 Task: Open Card Card0000000185 in Board Board0000000047 in Workspace WS0000000016 in Trello. Add Member Ayush98111@gmail.com to Card Card0000000185 in Board Board0000000047 in Workspace WS0000000016 in Trello. Add Purple Label titled Label0000000185 to Card Card0000000185 in Board Board0000000047 in Workspace WS0000000016 in Trello. Add Checklist CL0000000185 to Card Card0000000185 in Board Board0000000047 in Workspace WS0000000016 in Trello. Add Dates with Start Date as Aug 01 2023 and Due Date as Aug 31 2023 to Card Card0000000185 in Board Board0000000047 in Workspace WS0000000016 in Trello
Action: Mouse moved to (616, 75)
Screenshot: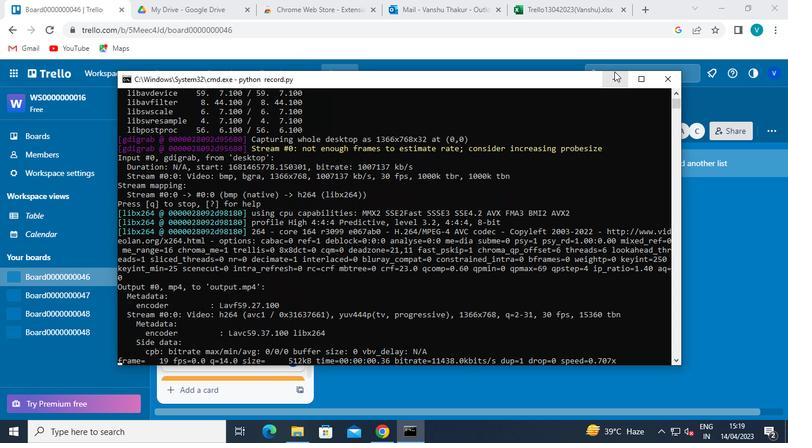 
Action: Mouse pressed left at (616, 75)
Screenshot: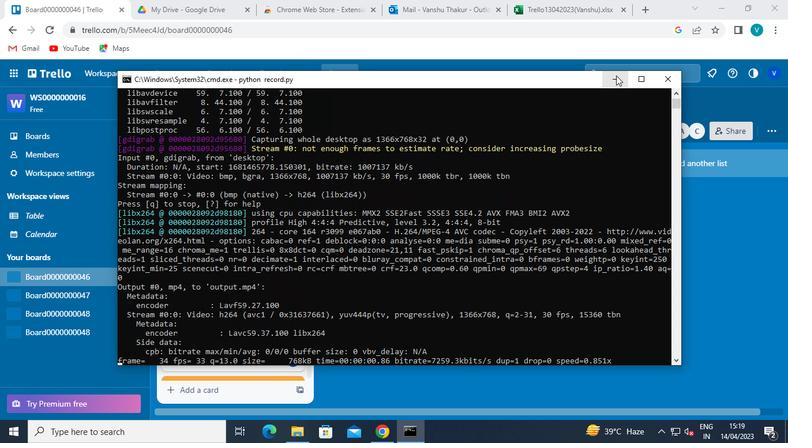 
Action: Mouse moved to (87, 293)
Screenshot: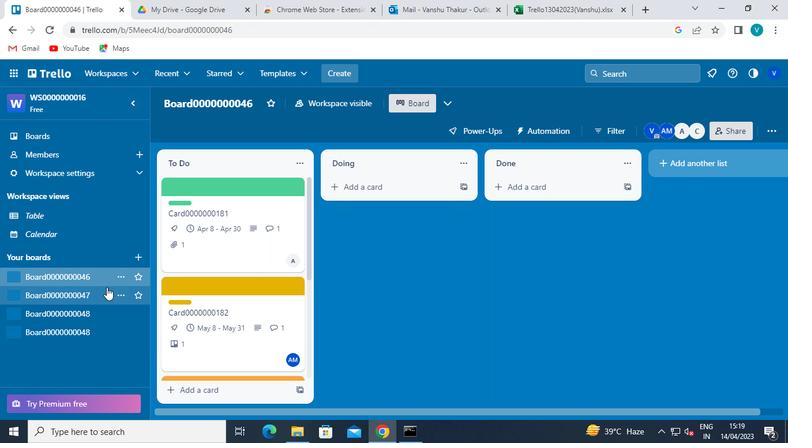 
Action: Mouse pressed left at (87, 293)
Screenshot: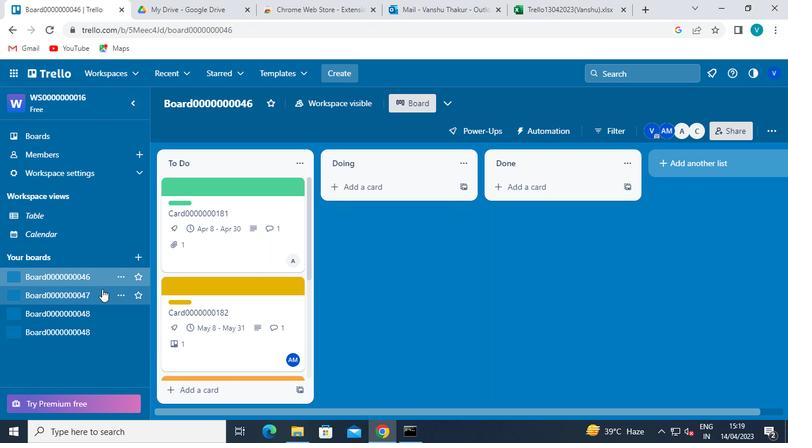 
Action: Mouse moved to (240, 162)
Screenshot: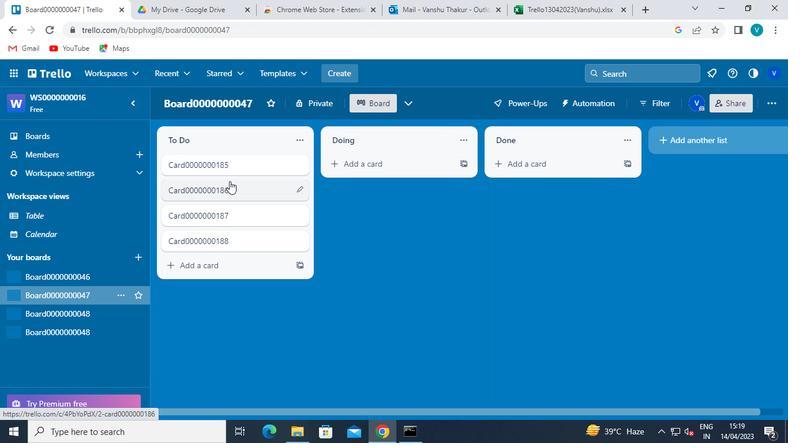
Action: Mouse pressed left at (240, 162)
Screenshot: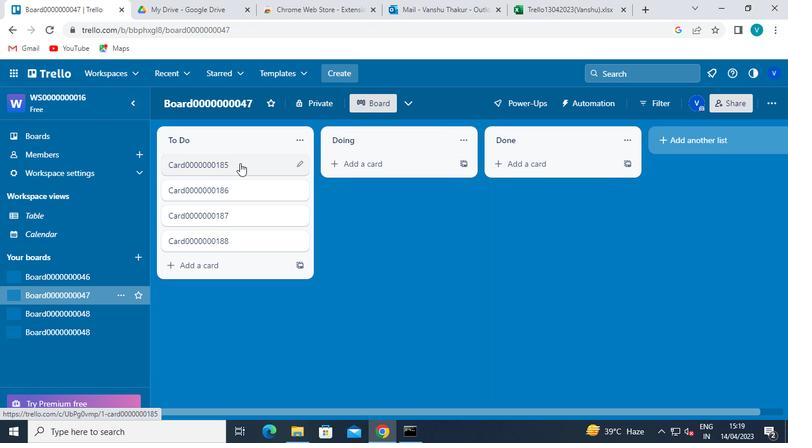 
Action: Mouse moved to (544, 165)
Screenshot: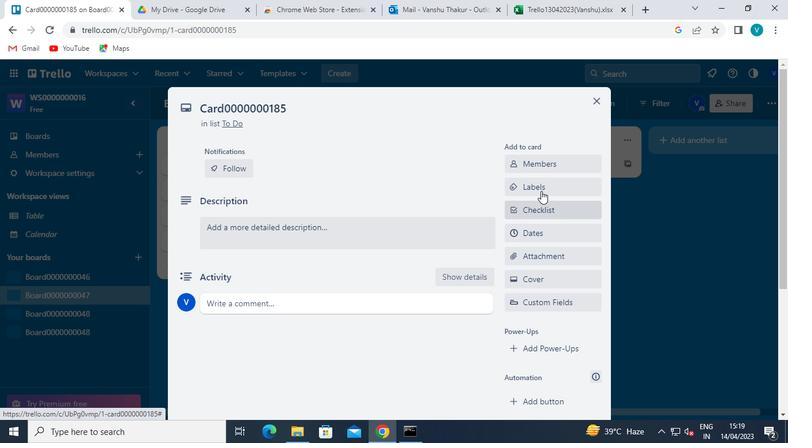 
Action: Mouse pressed left at (544, 165)
Screenshot: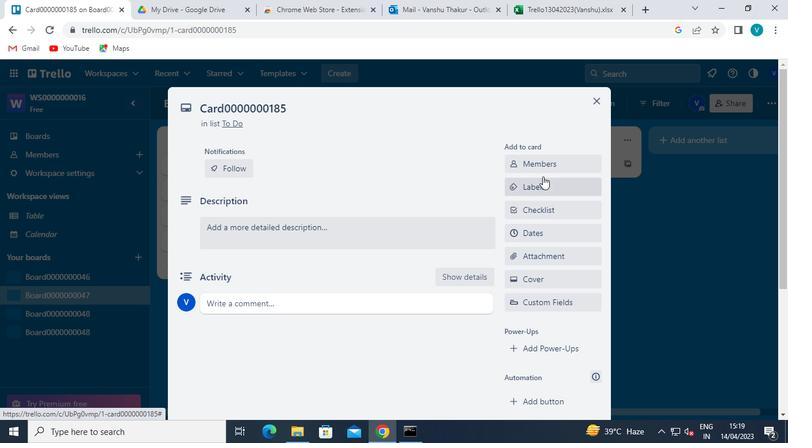 
Action: Mouse moved to (548, 218)
Screenshot: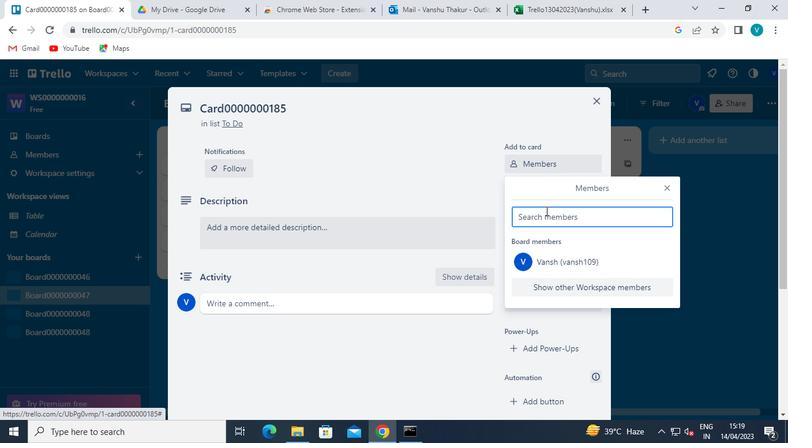 
Action: Mouse pressed left at (548, 218)
Screenshot: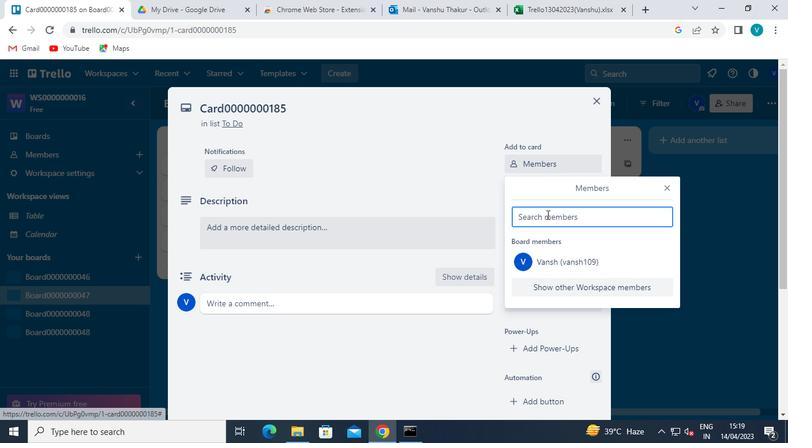
Action: Keyboard Key.shift
Screenshot: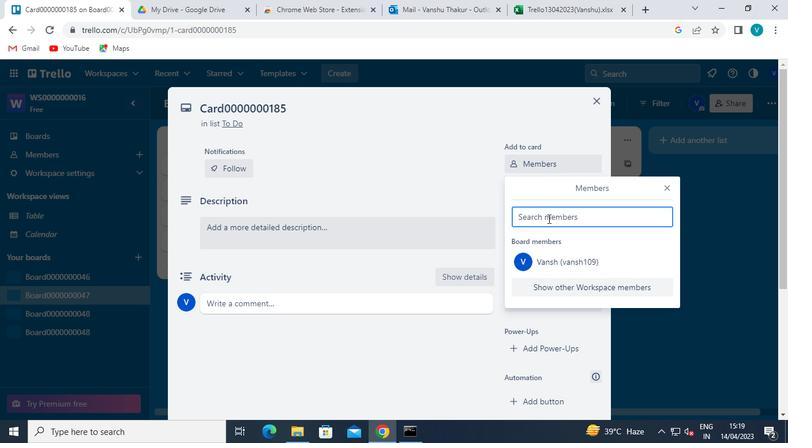 
Action: Keyboard A
Screenshot: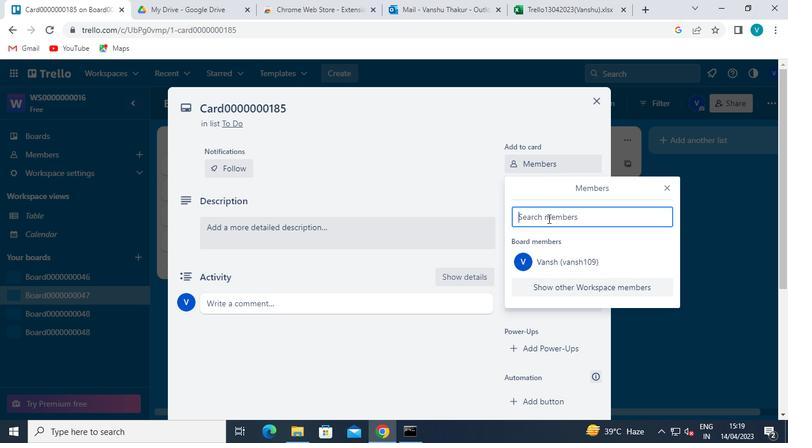 
Action: Keyboard y
Screenshot: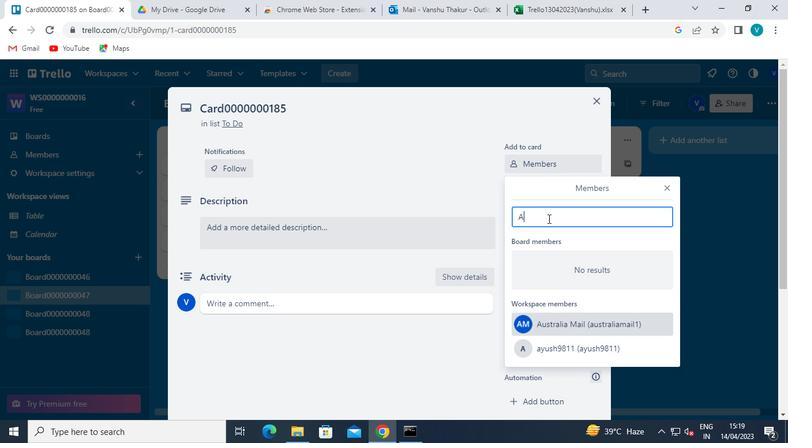 
Action: Keyboard u
Screenshot: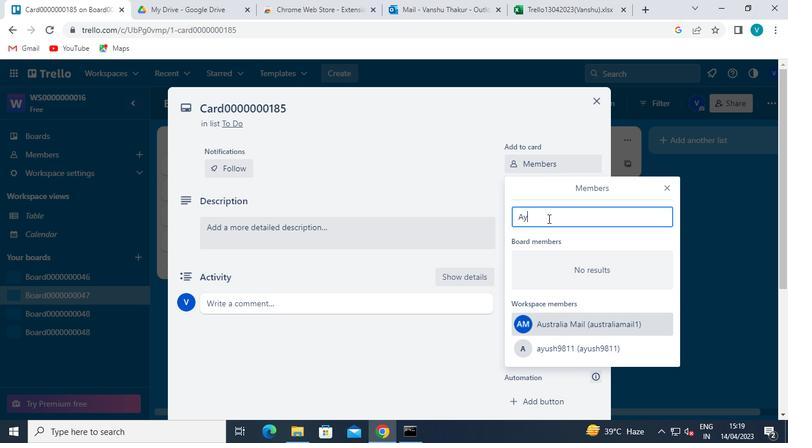 
Action: Keyboard i
Screenshot: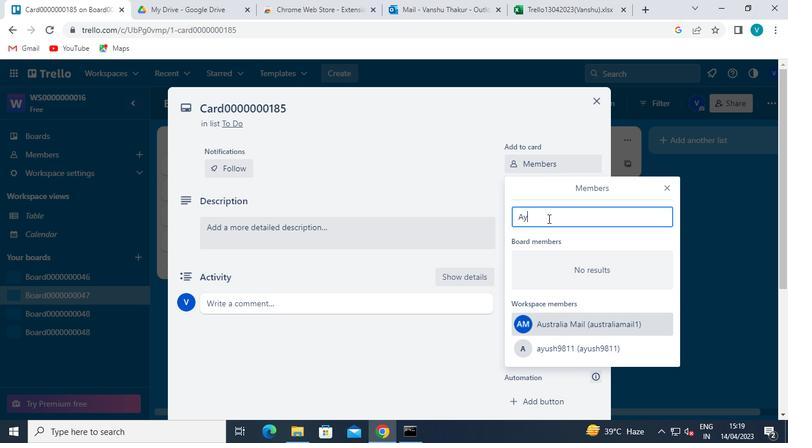 
Action: Keyboard Key.backspace
Screenshot: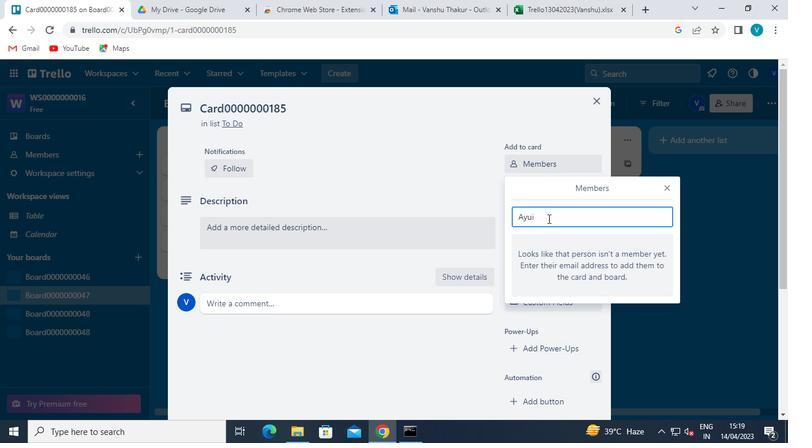 
Action: Keyboard s
Screenshot: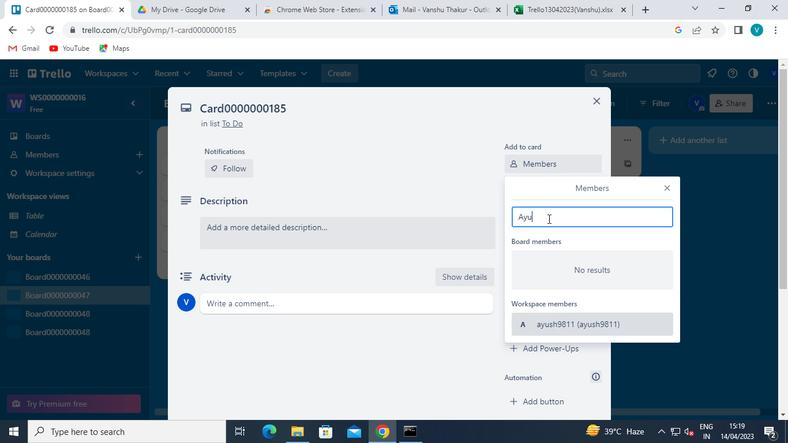 
Action: Keyboard h
Screenshot: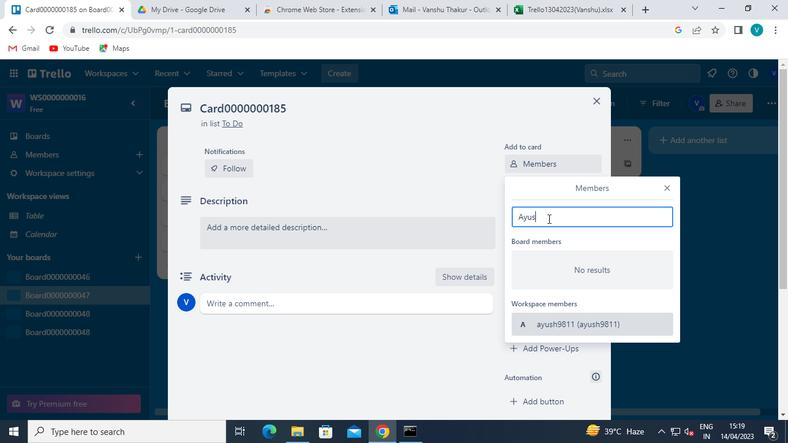 
Action: Keyboard <105>
Screenshot: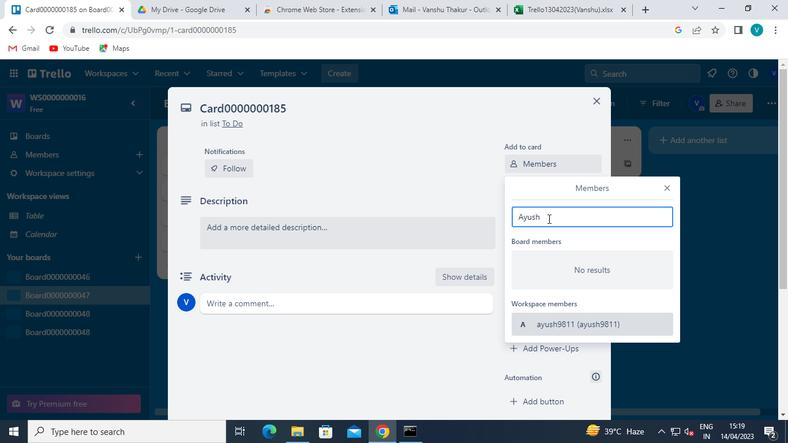 
Action: Keyboard <104>
Screenshot: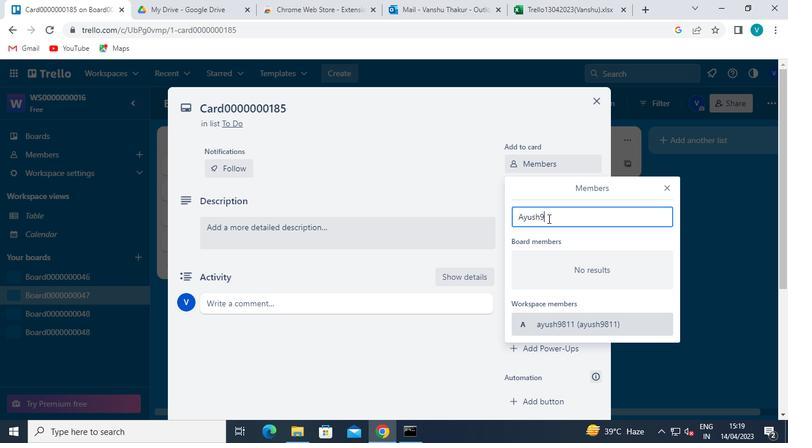 
Action: Keyboard <97>
Screenshot: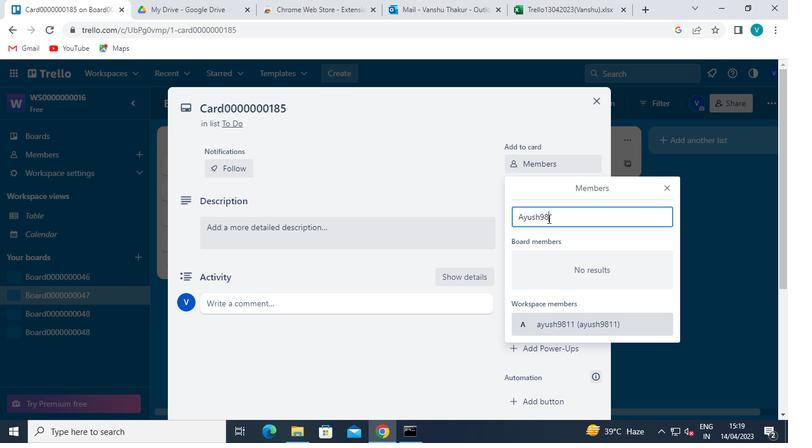 
Action: Keyboard <97>
Screenshot: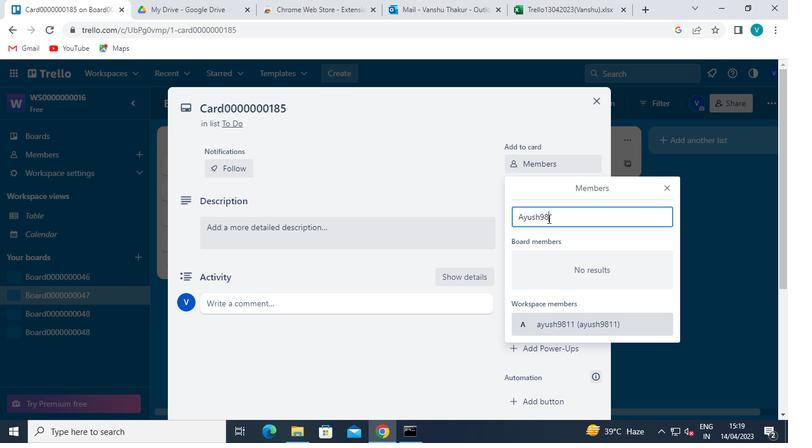 
Action: Keyboard Key.shift
Screenshot: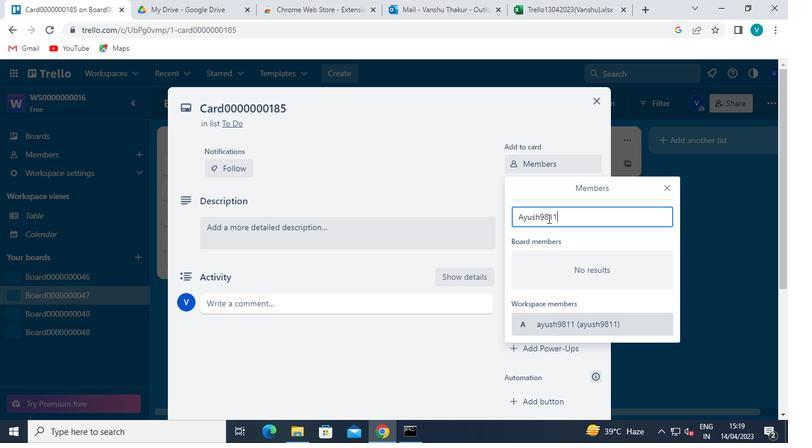 
Action: Keyboard @
Screenshot: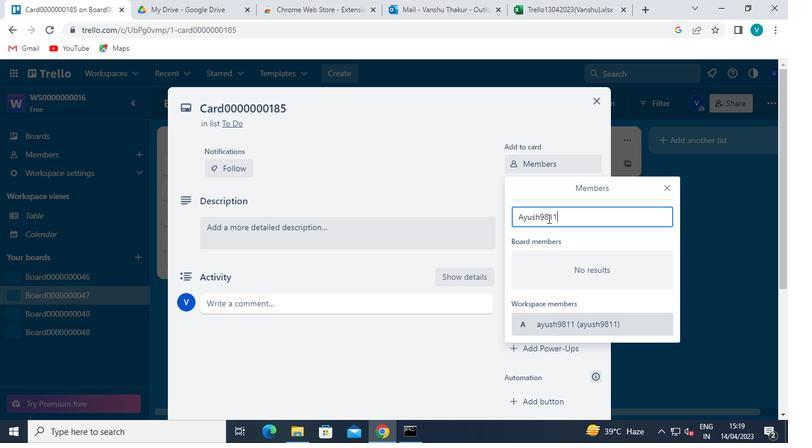 
Action: Keyboard f
Screenshot: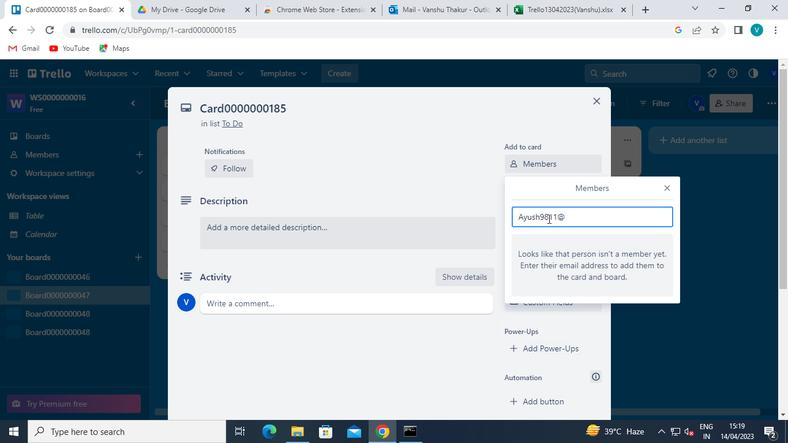 
Action: Keyboard Key.backspace
Screenshot: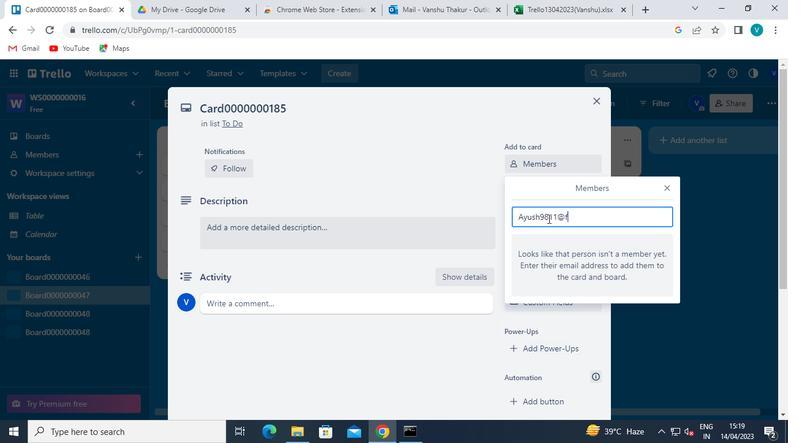 
Action: Keyboard g
Screenshot: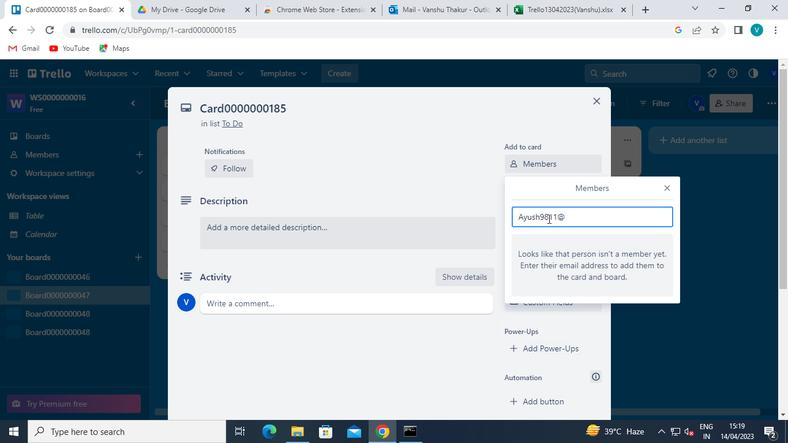 
Action: Keyboard m
Screenshot: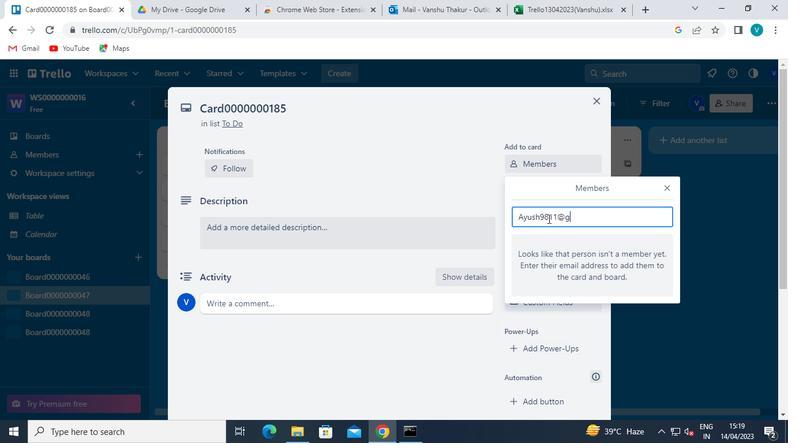 
Action: Keyboard a
Screenshot: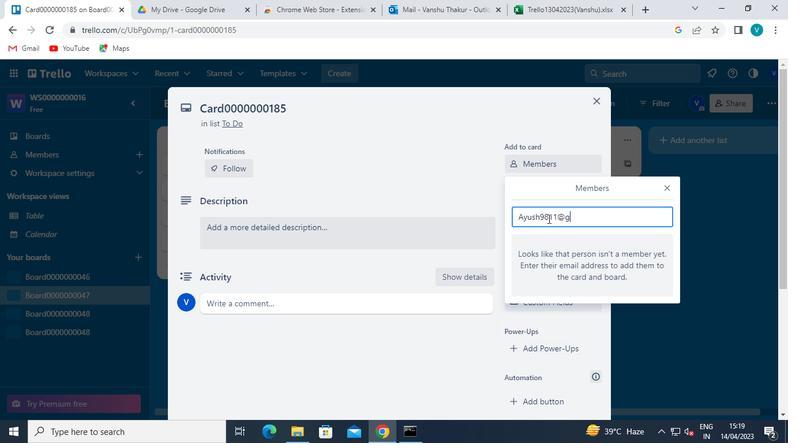 
Action: Keyboard i
Screenshot: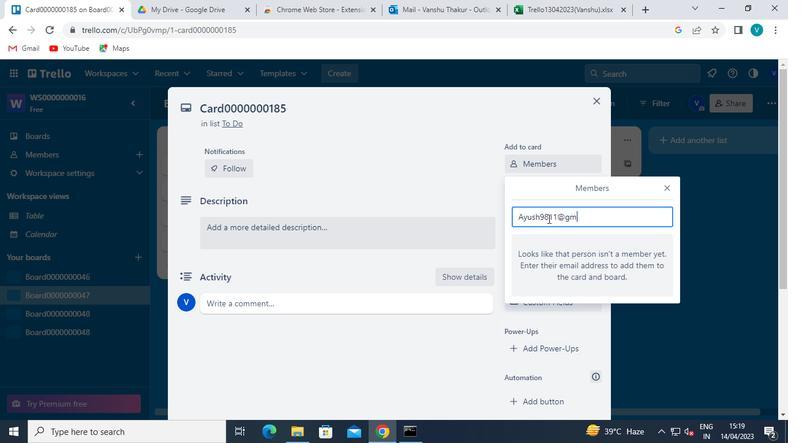 
Action: Keyboard l
Screenshot: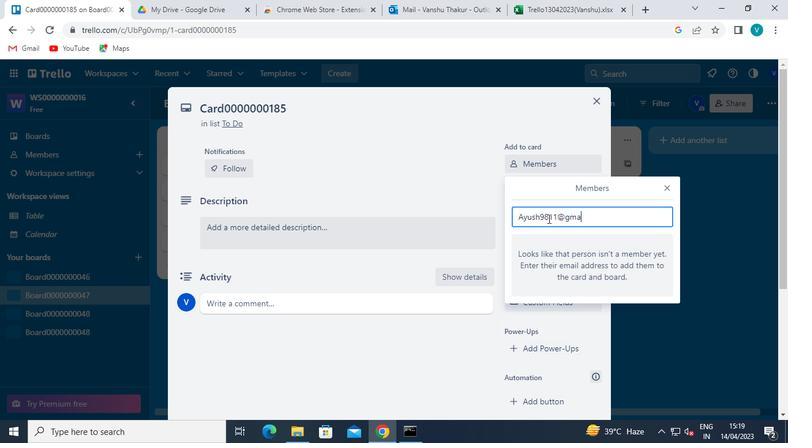 
Action: Keyboard <110>
Screenshot: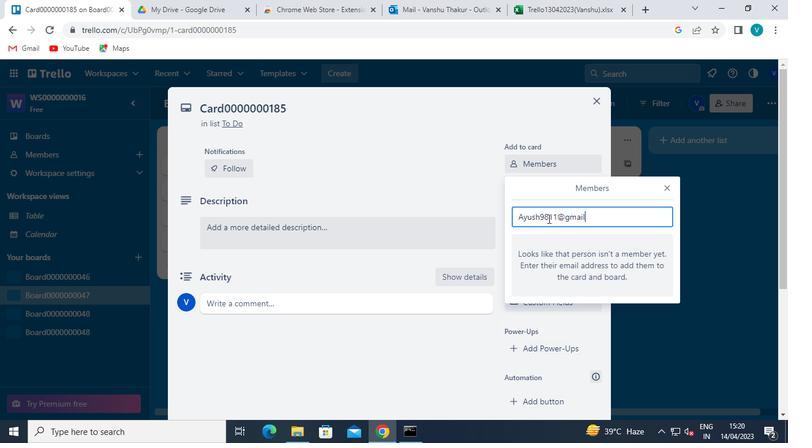 
Action: Keyboard c
Screenshot: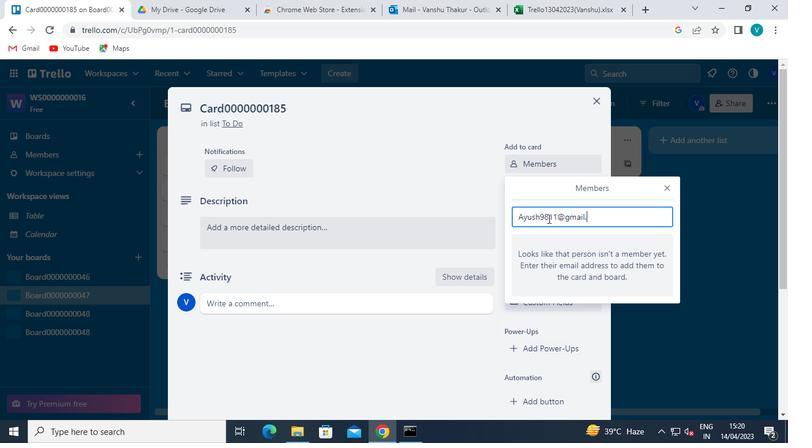 
Action: Keyboard o
Screenshot: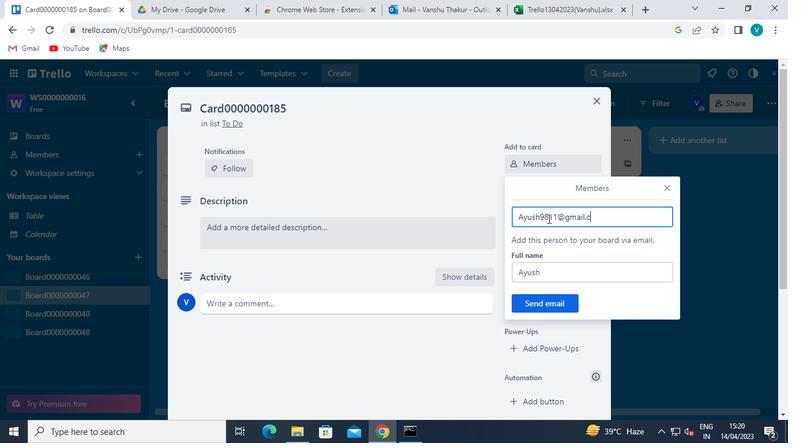 
Action: Keyboard m
Screenshot: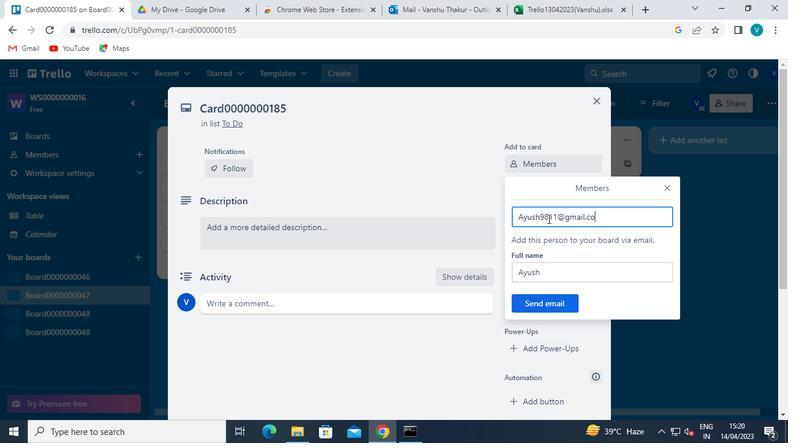 
Action: Mouse moved to (552, 302)
Screenshot: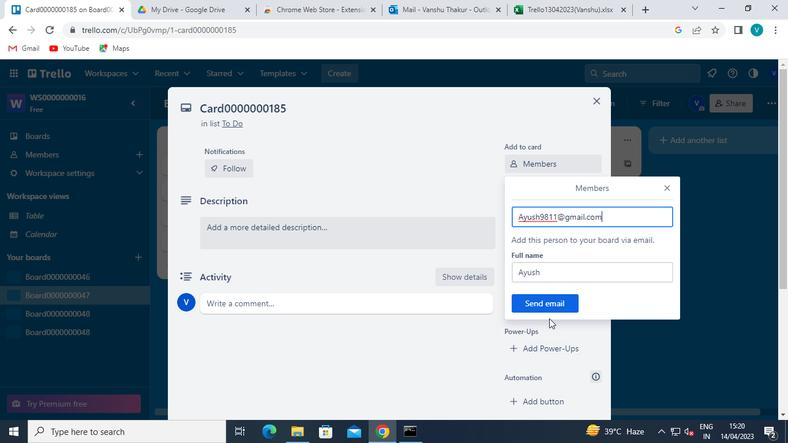 
Action: Mouse pressed left at (552, 302)
Screenshot: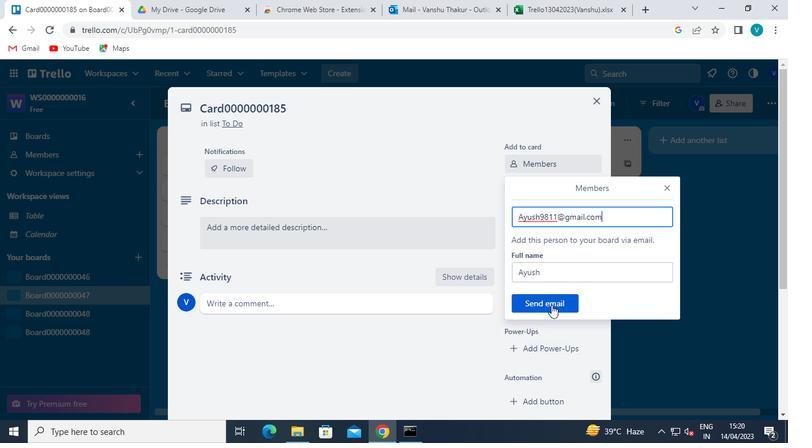 
Action: Mouse moved to (546, 188)
Screenshot: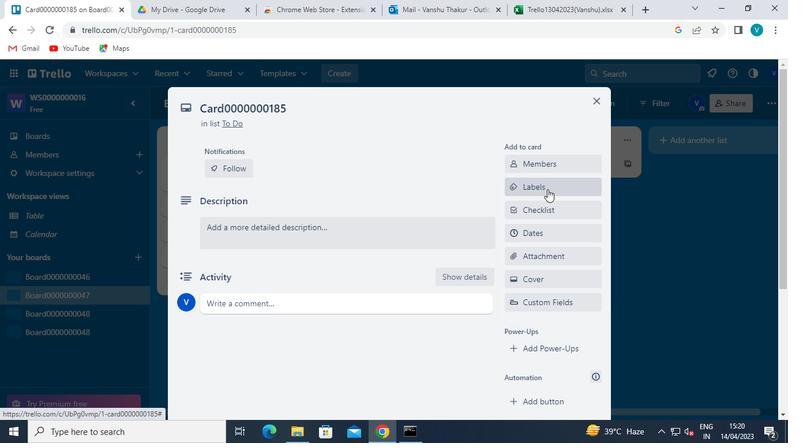 
Action: Mouse pressed left at (546, 188)
Screenshot: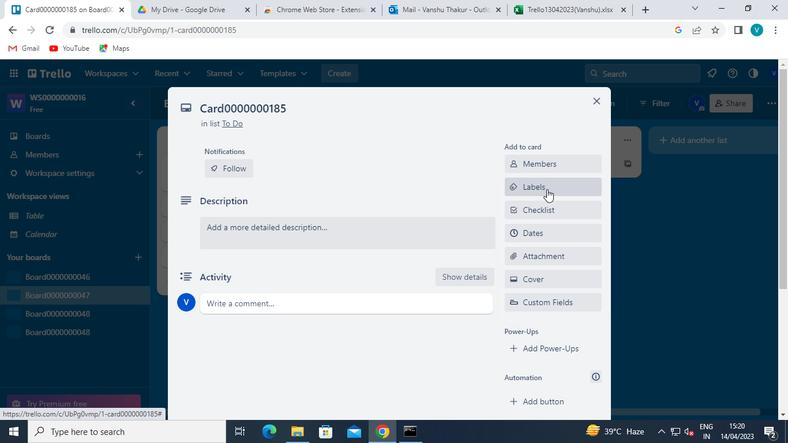 
Action: Mouse moved to (585, 300)
Screenshot: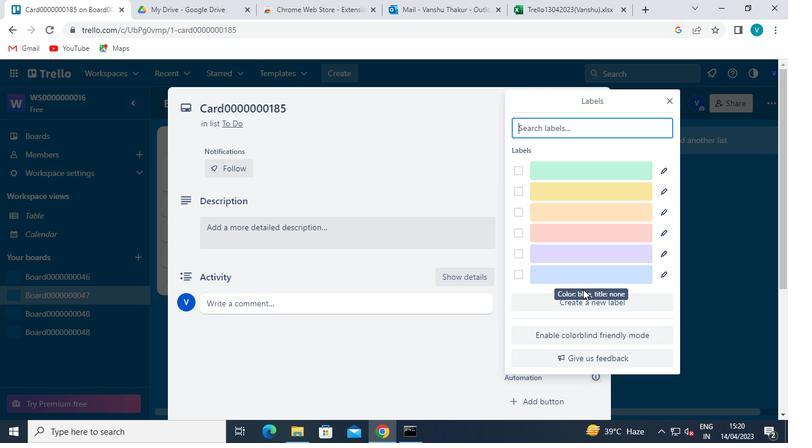 
Action: Mouse pressed left at (585, 300)
Screenshot: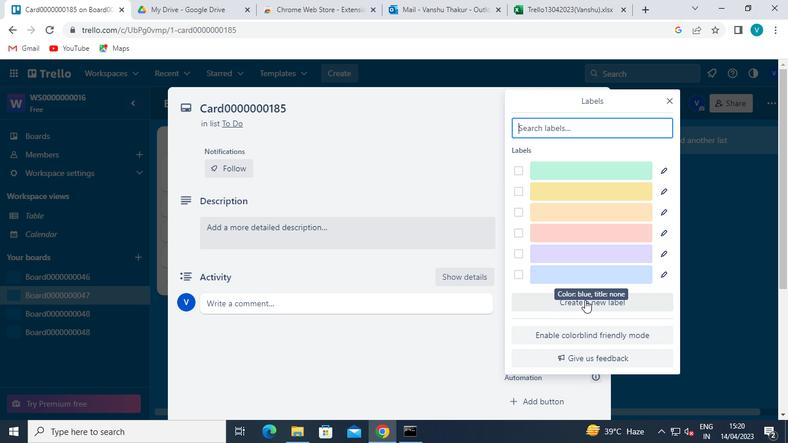 
Action: Mouse moved to (650, 265)
Screenshot: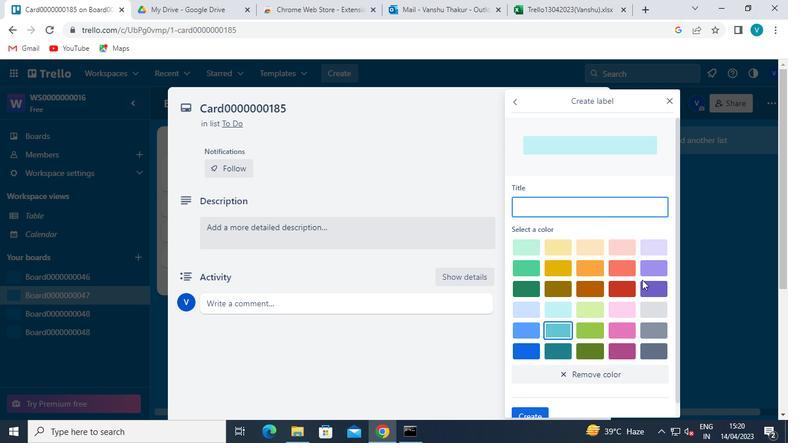 
Action: Mouse pressed left at (650, 265)
Screenshot: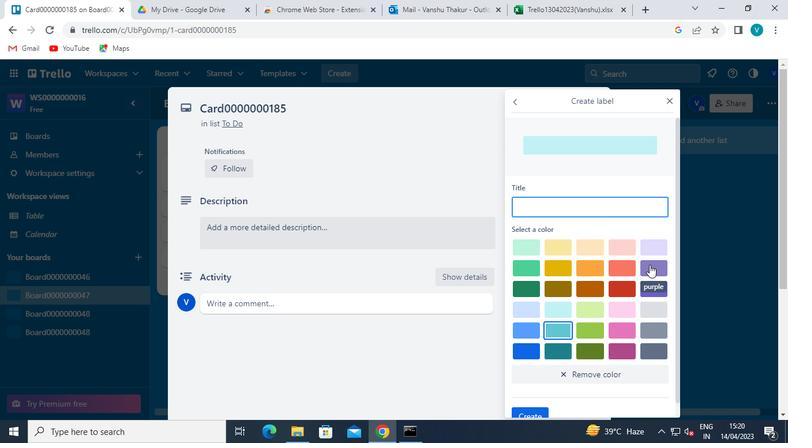 
Action: Mouse moved to (571, 200)
Screenshot: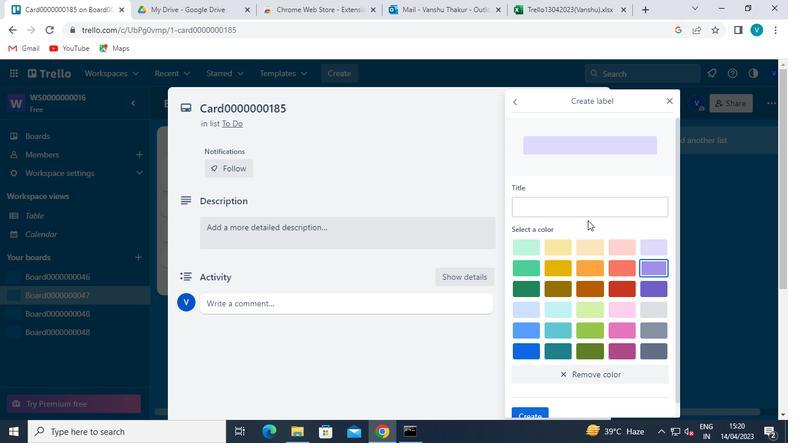
Action: Mouse pressed left at (571, 200)
Screenshot: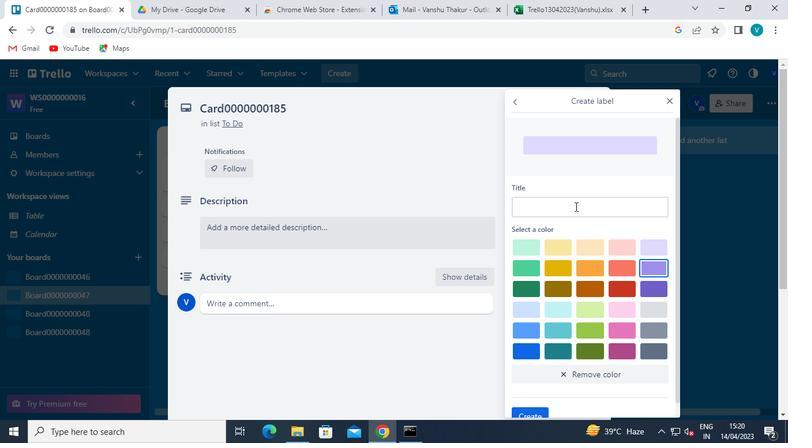 
Action: Mouse moved to (579, 225)
Screenshot: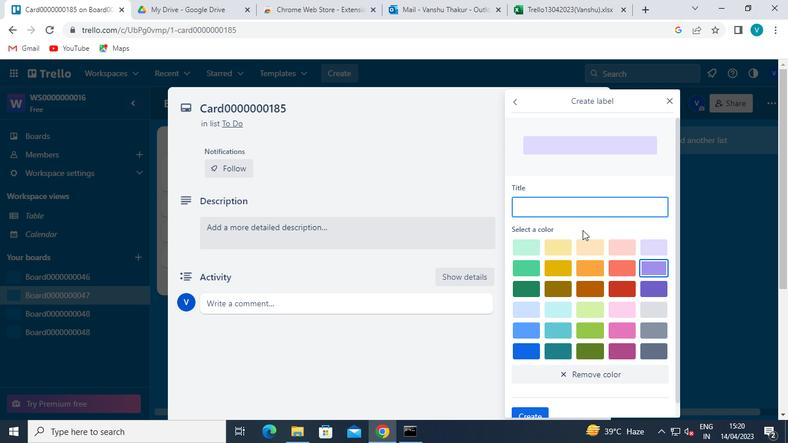 
Action: Keyboard Key.shift
Screenshot: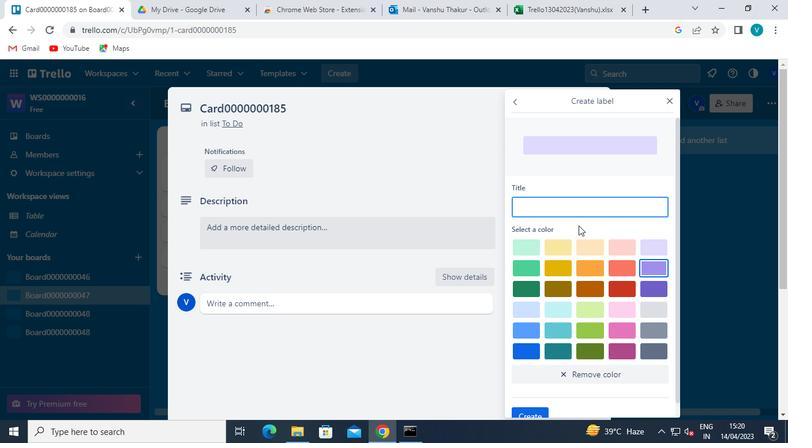
Action: Keyboard L
Screenshot: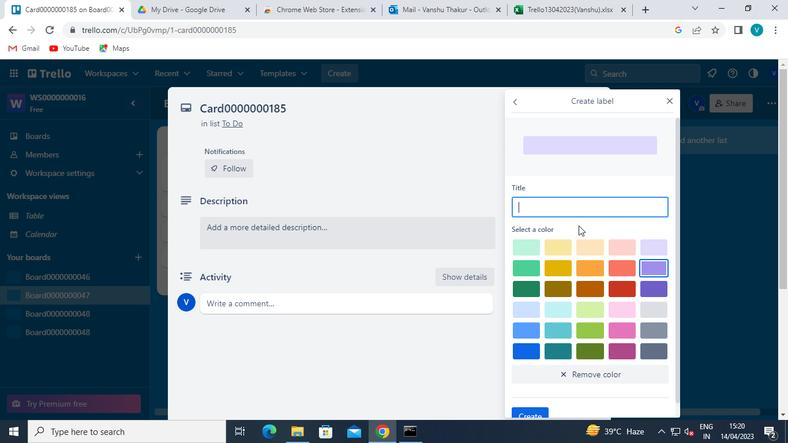 
Action: Keyboard a
Screenshot: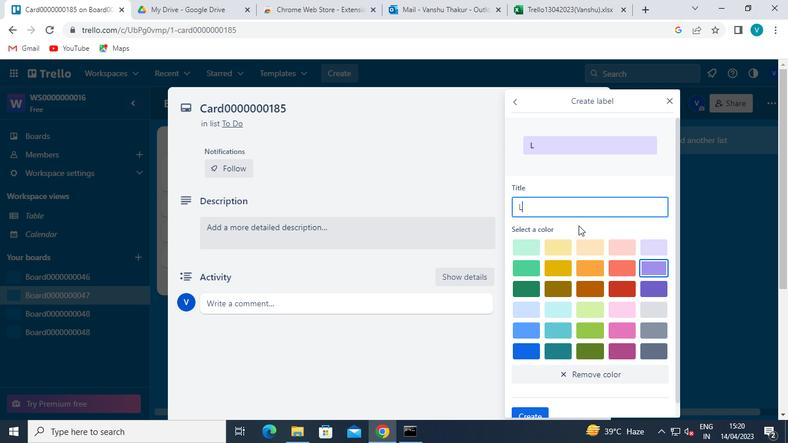 
Action: Keyboard b
Screenshot: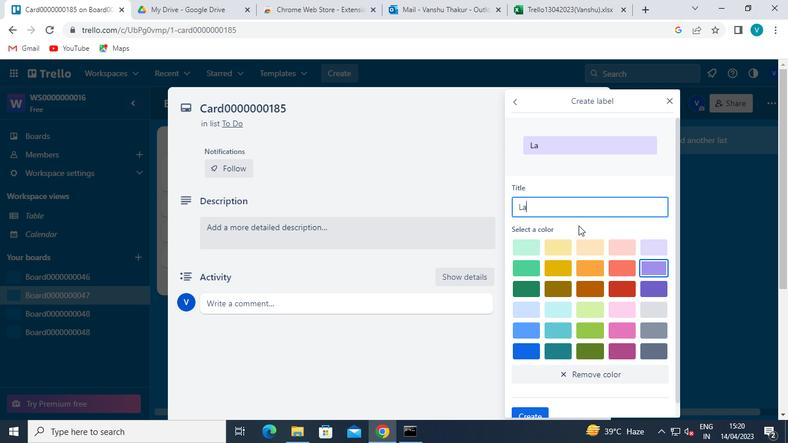 
Action: Keyboard e
Screenshot: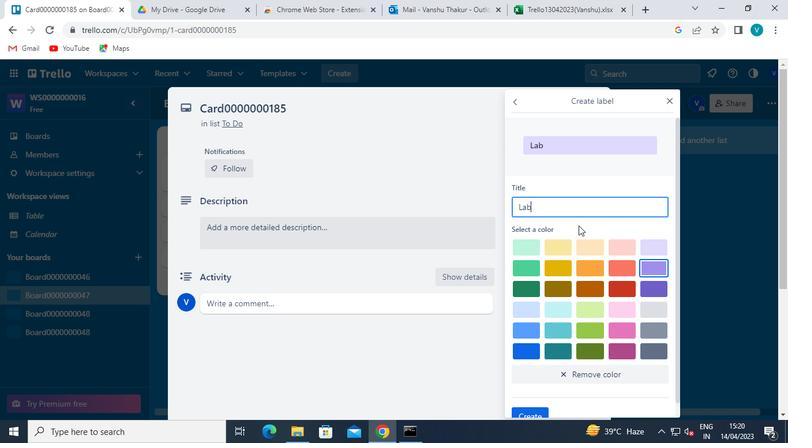 
Action: Keyboard l
Screenshot: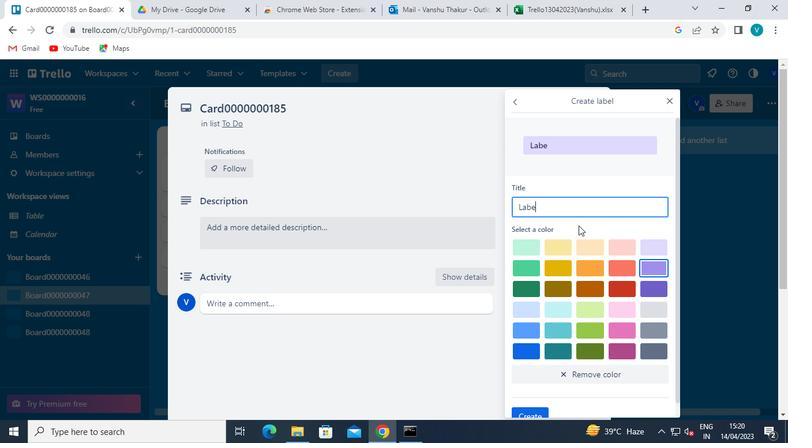
Action: Keyboard <96>
Screenshot: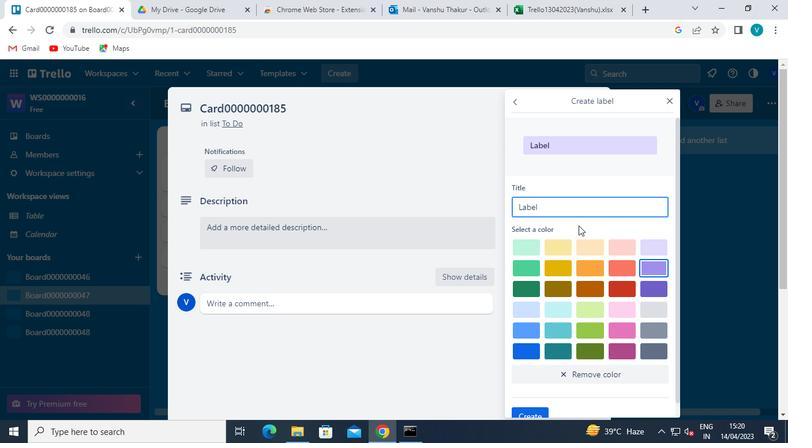 
Action: Keyboard <96>
Screenshot: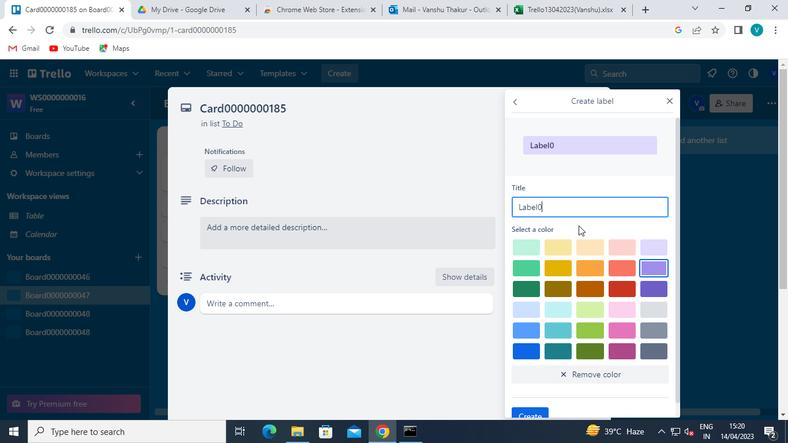 
Action: Keyboard <96>
Screenshot: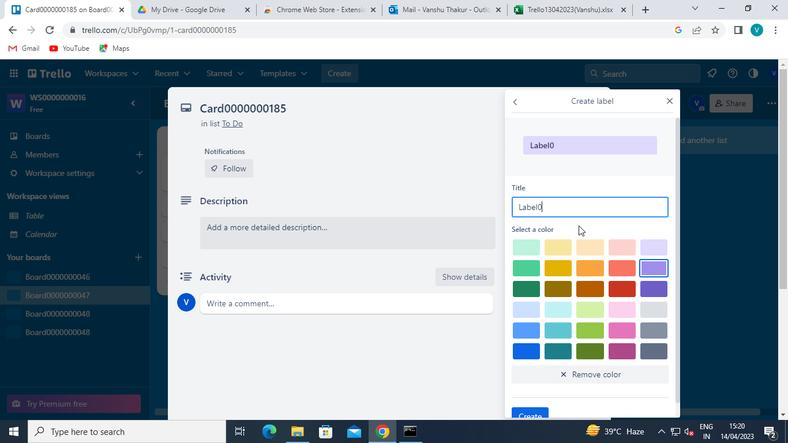 
Action: Keyboard <96>
Screenshot: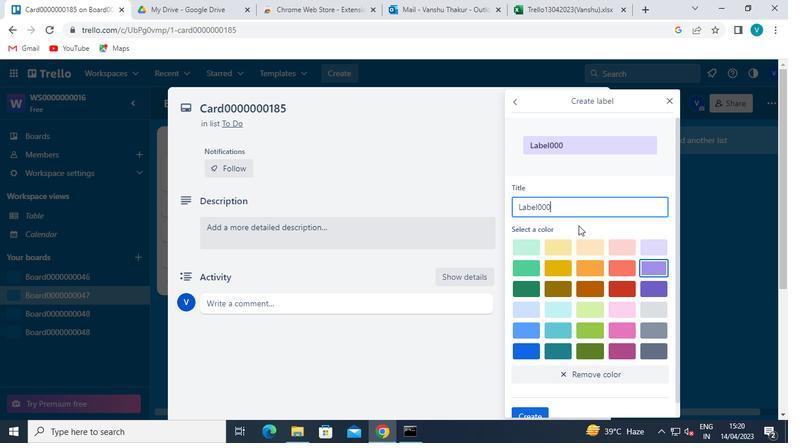 
Action: Keyboard <96>
Screenshot: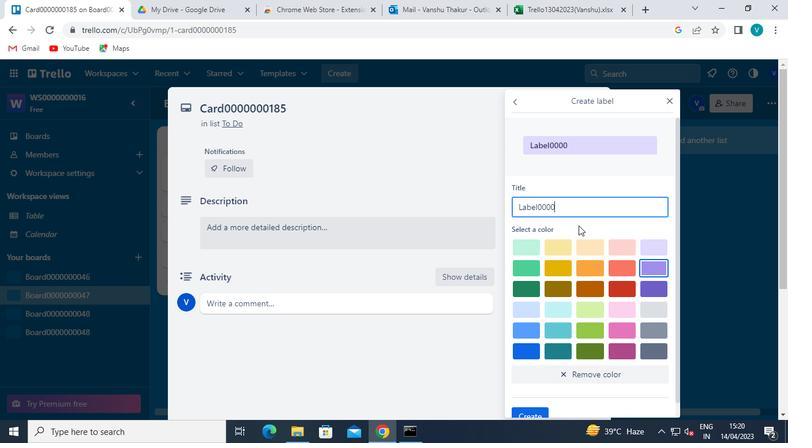 
Action: Keyboard <96>
Screenshot: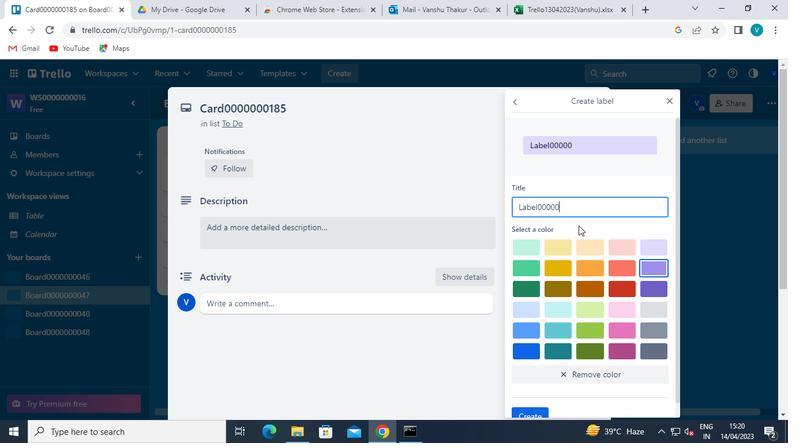 
Action: Keyboard <96>
Screenshot: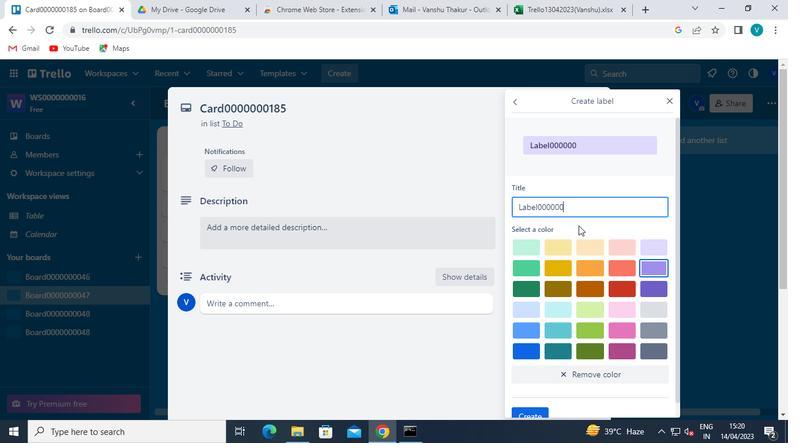
Action: Keyboard <97>
Screenshot: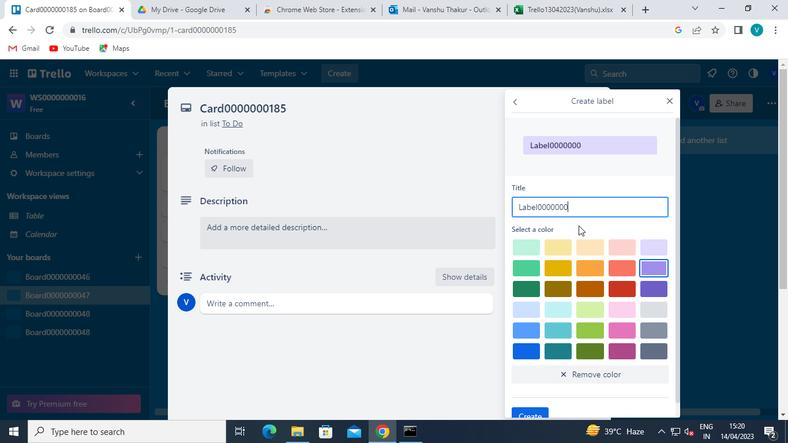 
Action: Keyboard <104>
Screenshot: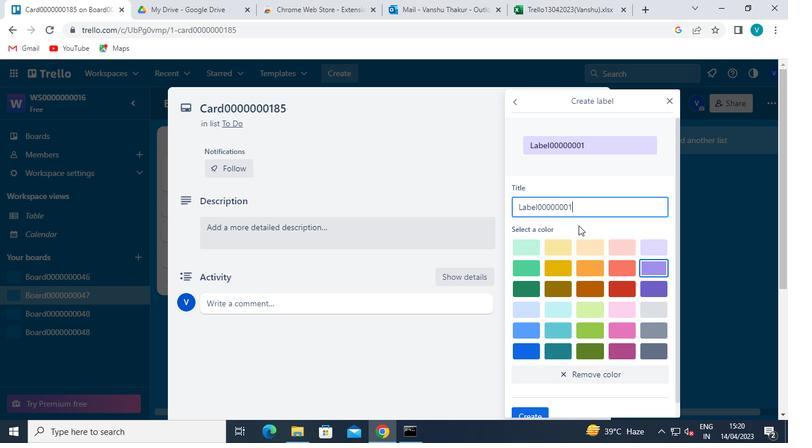 
Action: Keyboard <101>
Screenshot: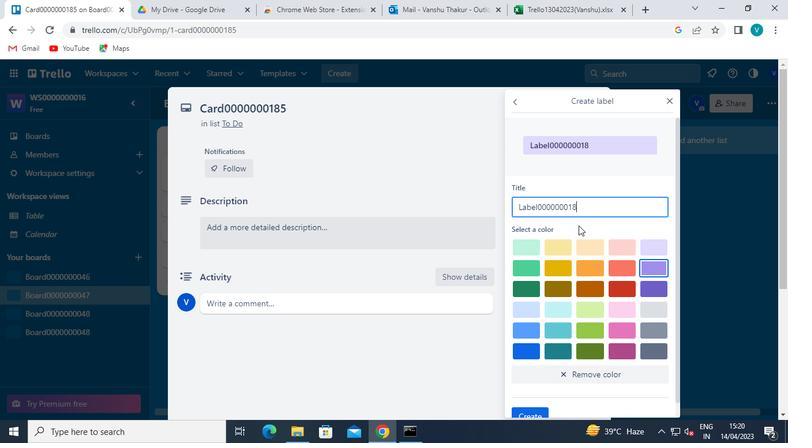 
Action: Mouse moved to (531, 414)
Screenshot: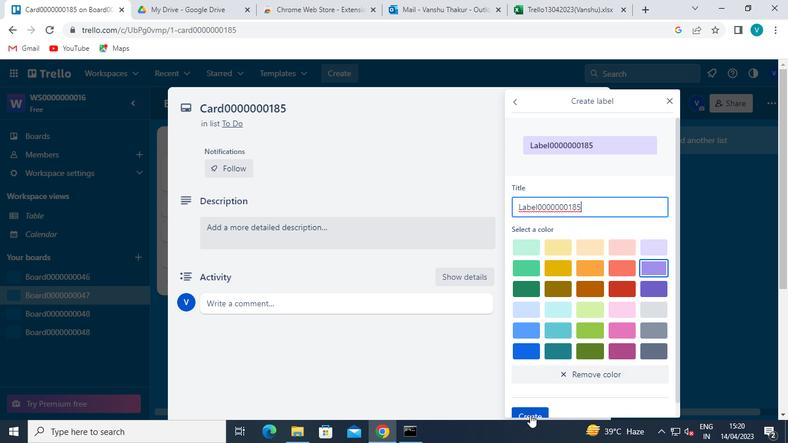 
Action: Mouse pressed left at (531, 414)
Screenshot: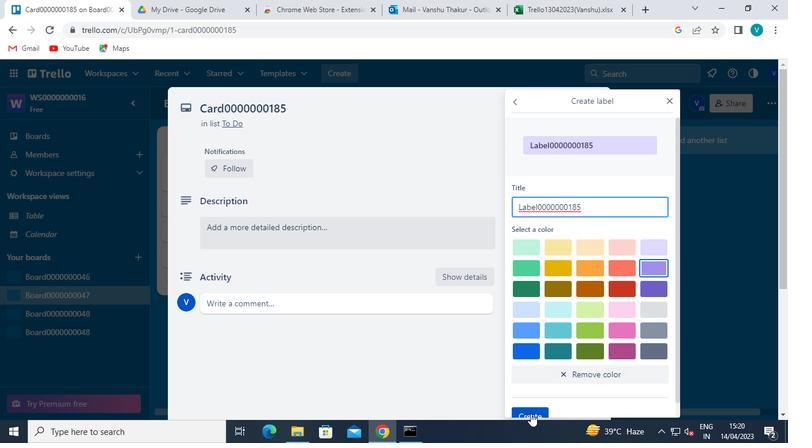 
Action: Mouse moved to (673, 105)
Screenshot: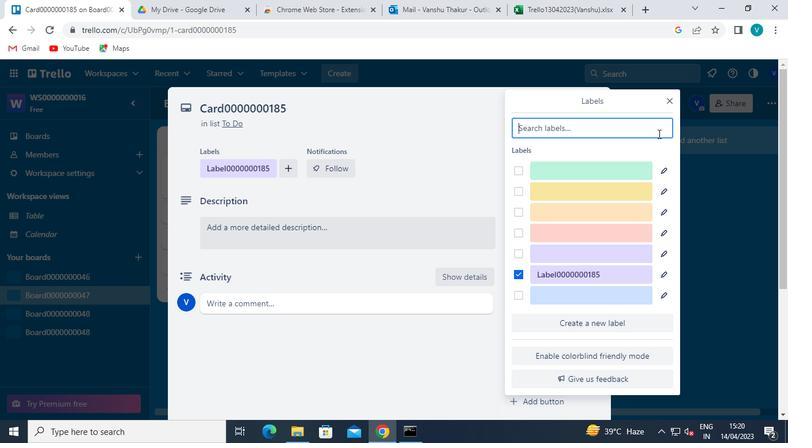 
Action: Mouse pressed left at (673, 105)
Screenshot: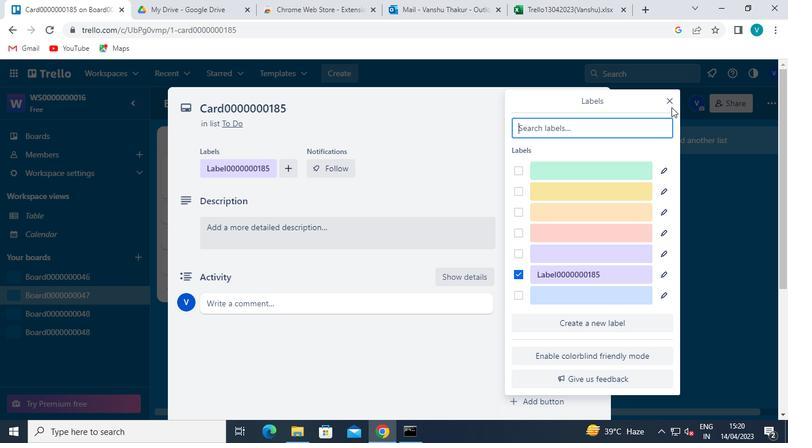
Action: Mouse moved to (546, 208)
Screenshot: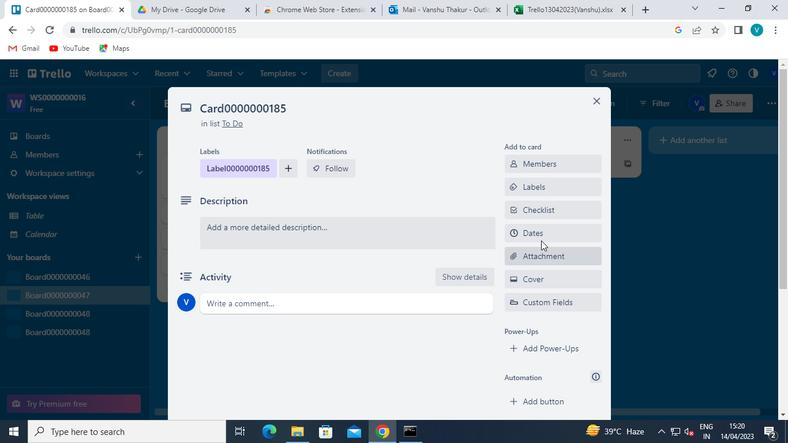 
Action: Mouse pressed left at (546, 208)
Screenshot: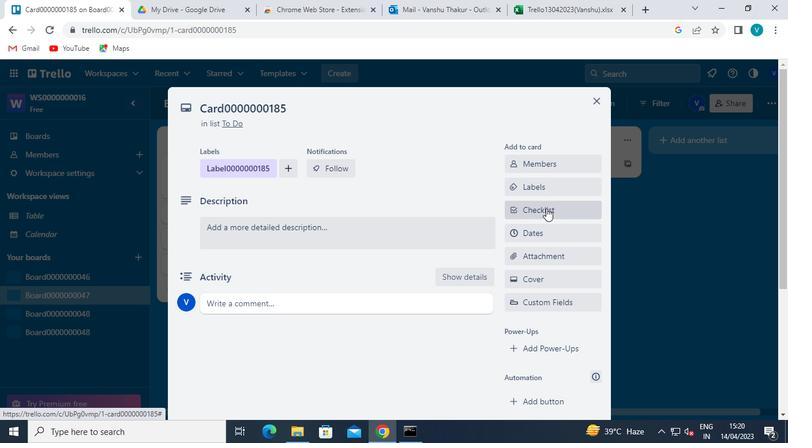 
Action: Mouse moved to (585, 258)
Screenshot: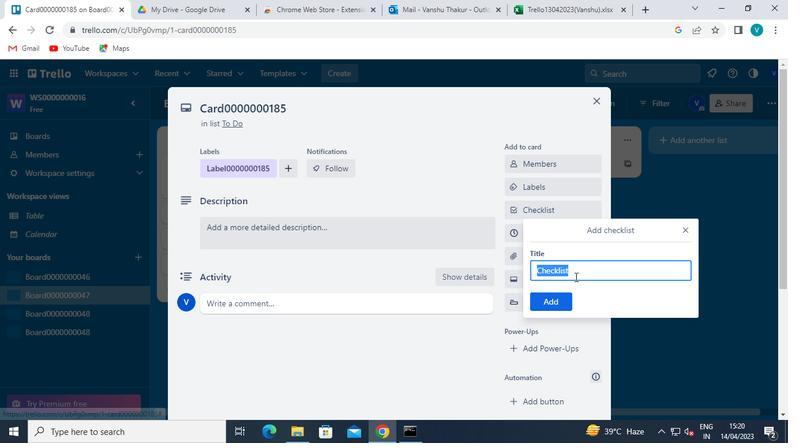 
Action: Keyboard Key.shift
Screenshot: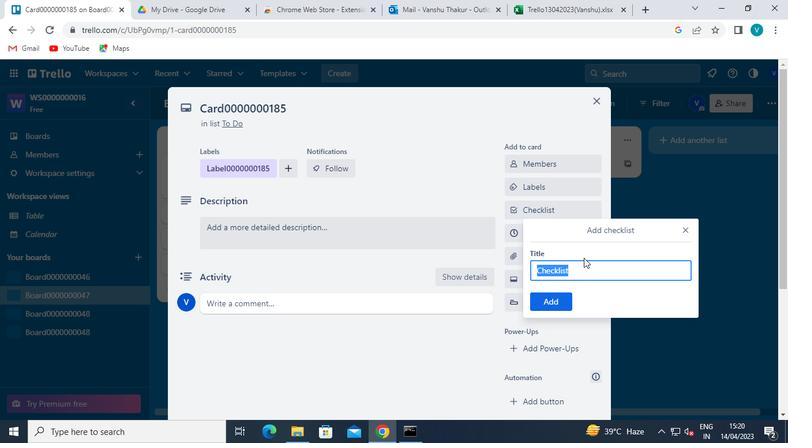 
Action: Keyboard C
Screenshot: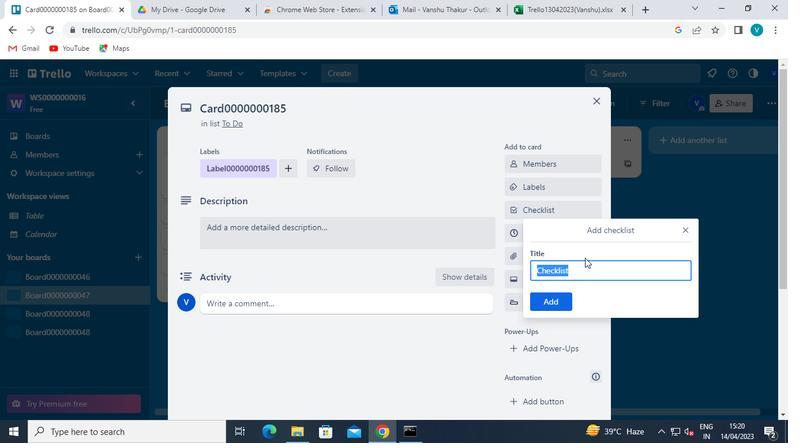 
Action: Keyboard L
Screenshot: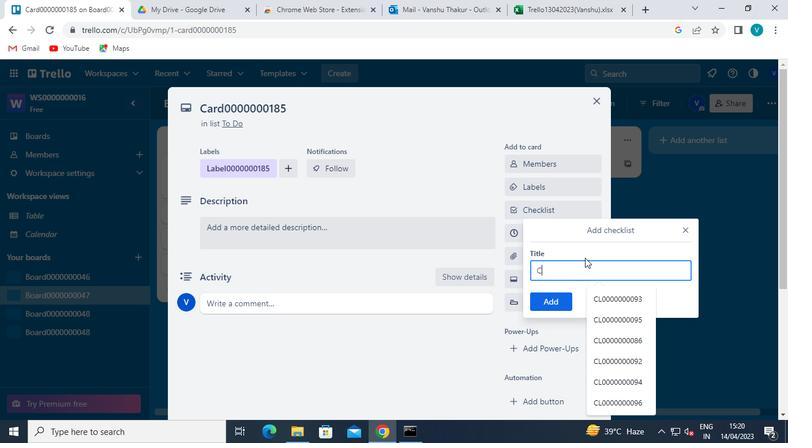 
Action: Keyboard <96>
Screenshot: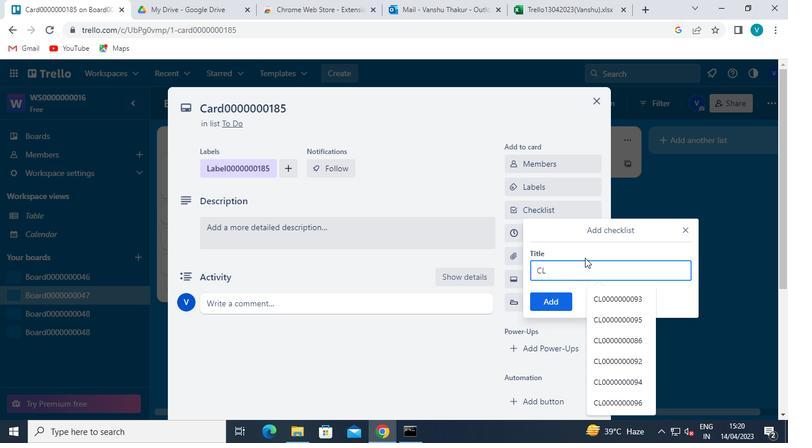 
Action: Keyboard <96>
Screenshot: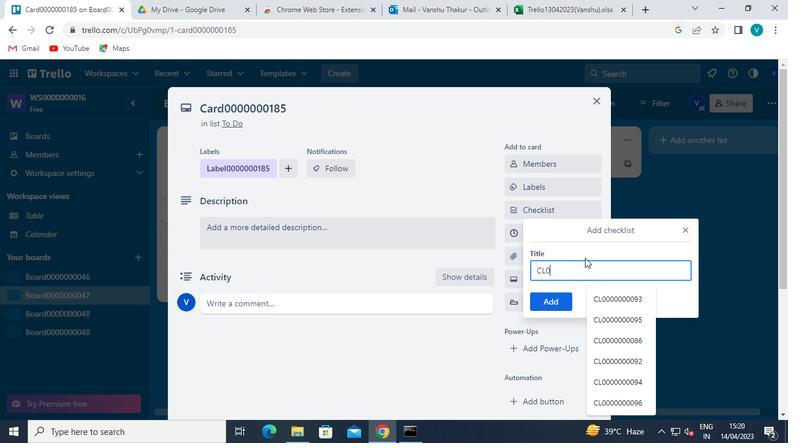 
Action: Keyboard <96>
Screenshot: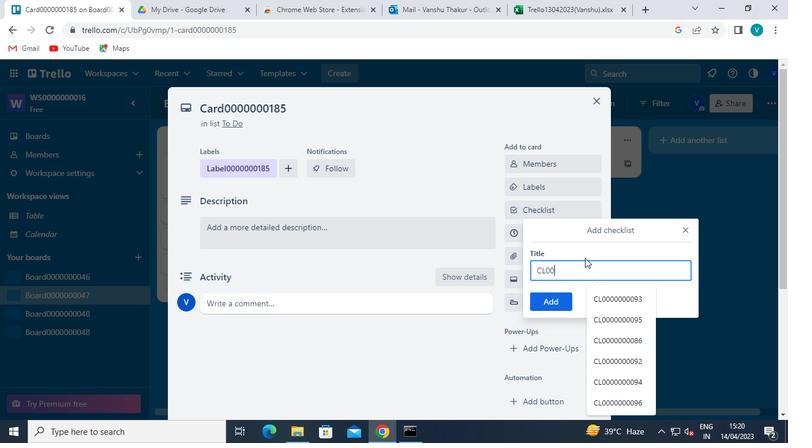 
Action: Keyboard <96>
Screenshot: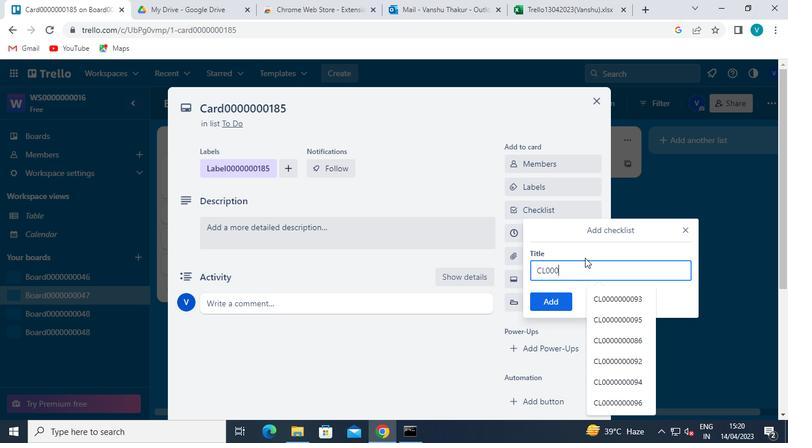 
Action: Keyboard <96>
Screenshot: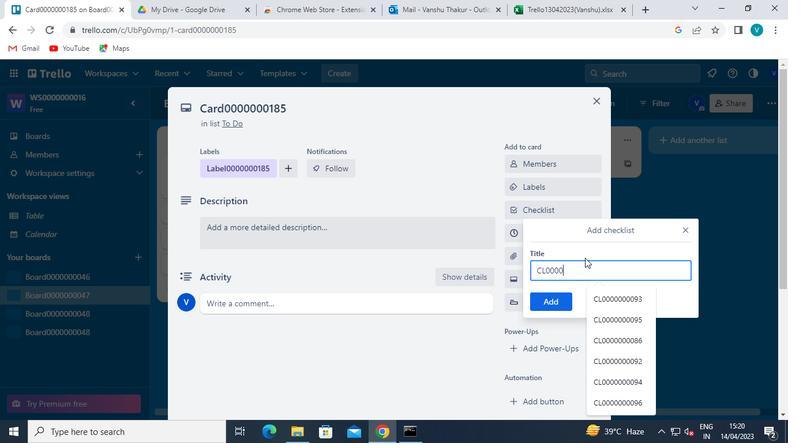 
Action: Keyboard <96>
Screenshot: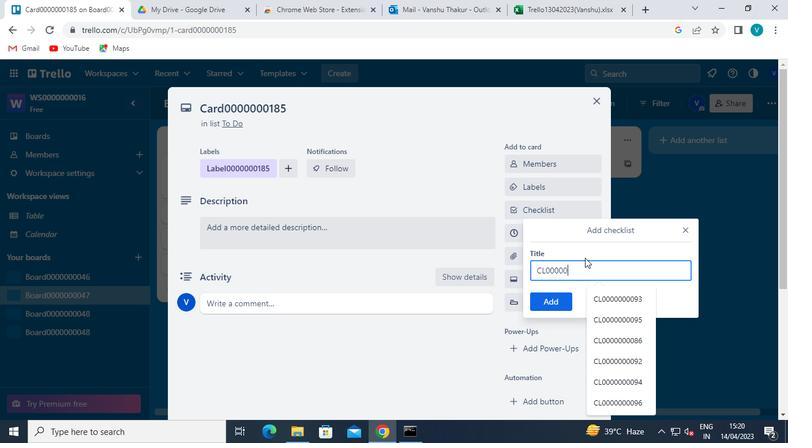 
Action: Keyboard <96>
Screenshot: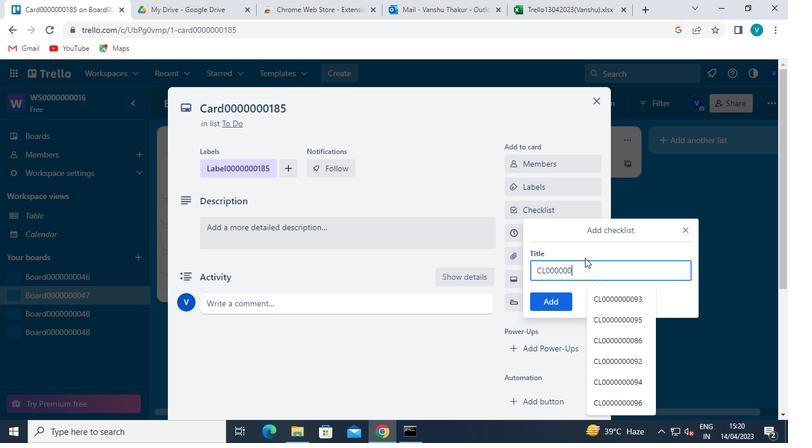 
Action: Keyboard <97>
Screenshot: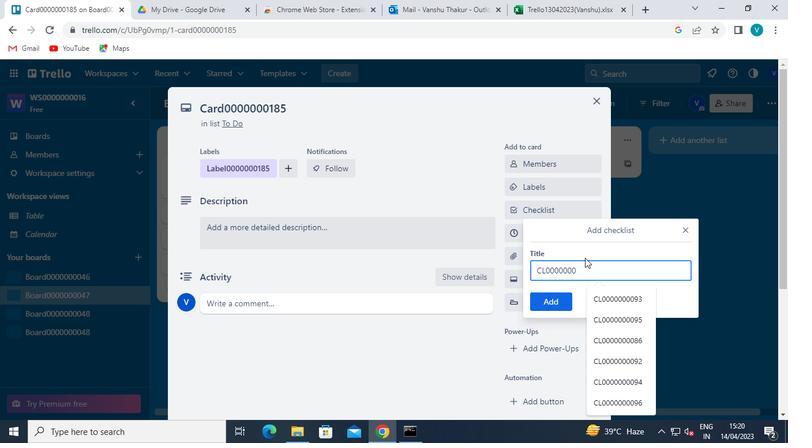 
Action: Keyboard <104>
Screenshot: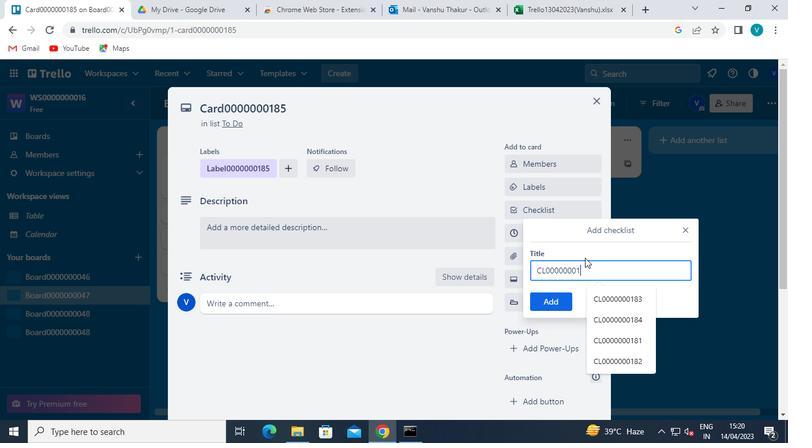 
Action: Keyboard <101>
Screenshot: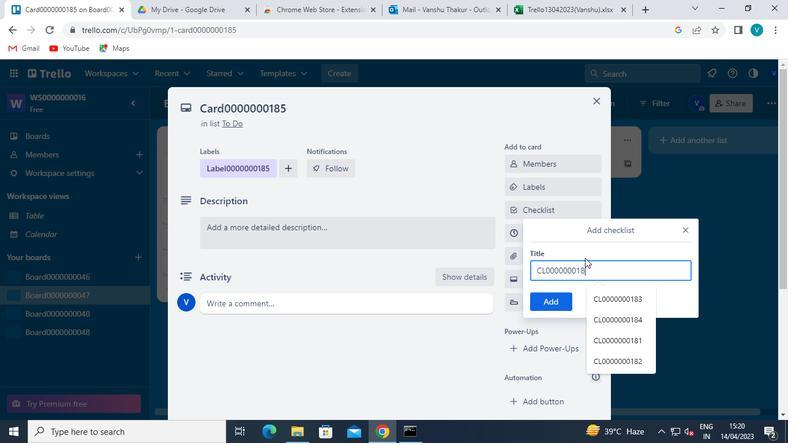 
Action: Mouse moved to (564, 303)
Screenshot: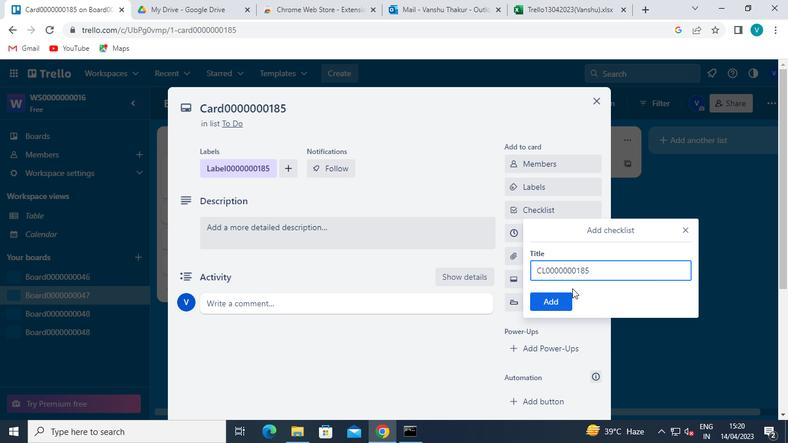 
Action: Mouse pressed left at (564, 303)
Screenshot: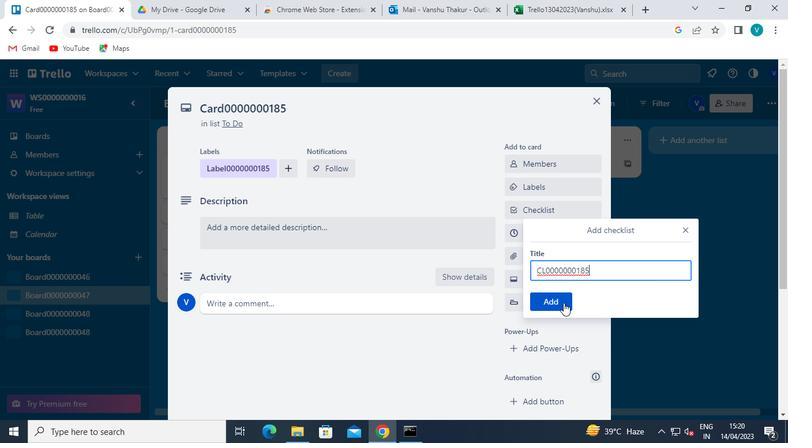 
Action: Mouse moved to (538, 237)
Screenshot: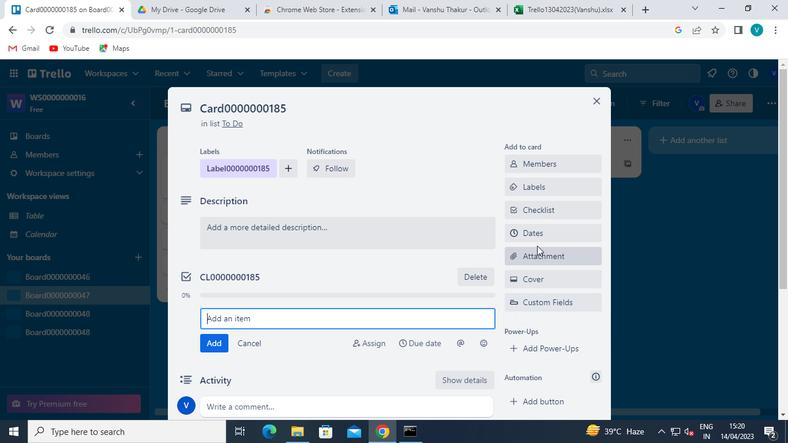 
Action: Mouse pressed left at (538, 237)
Screenshot: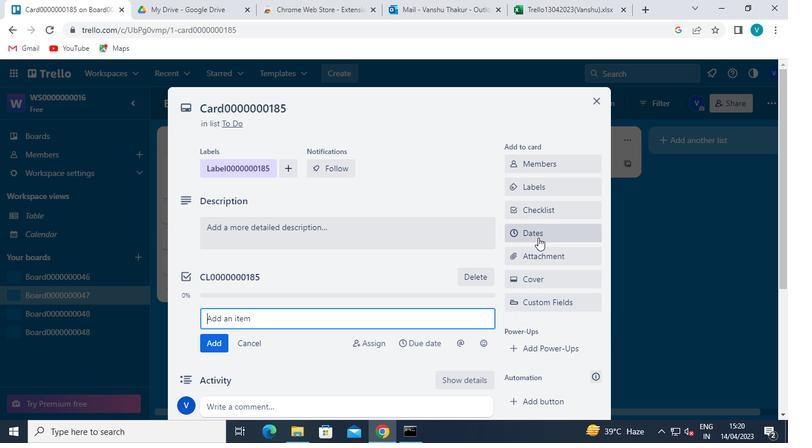 
Action: Mouse moved to (515, 314)
Screenshot: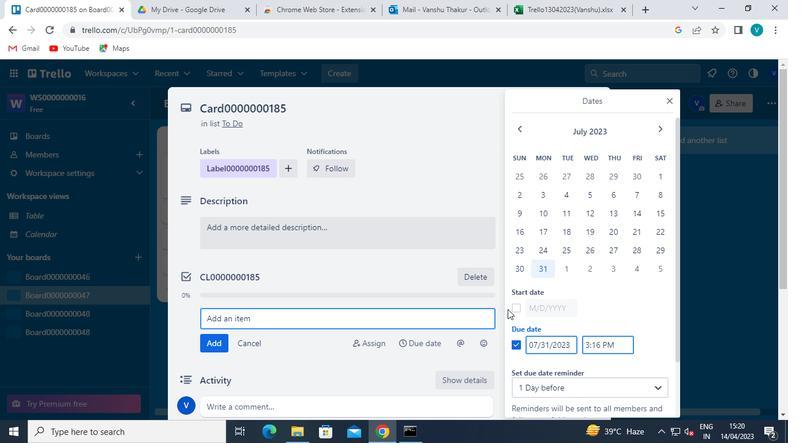 
Action: Mouse pressed left at (515, 314)
Screenshot: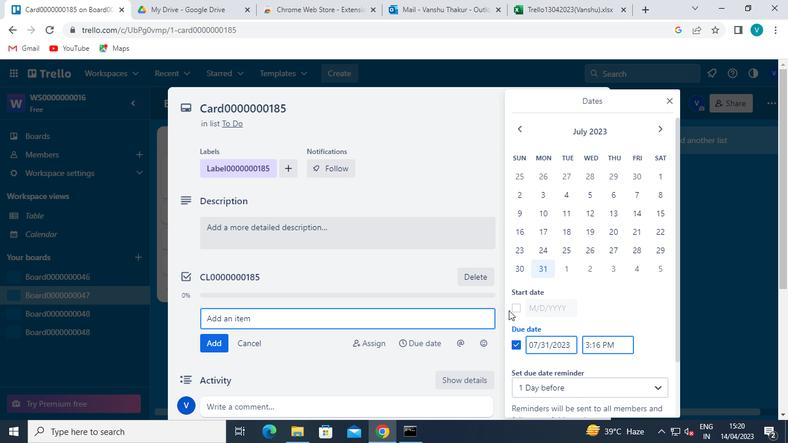 
Action: Mouse moved to (658, 133)
Screenshot: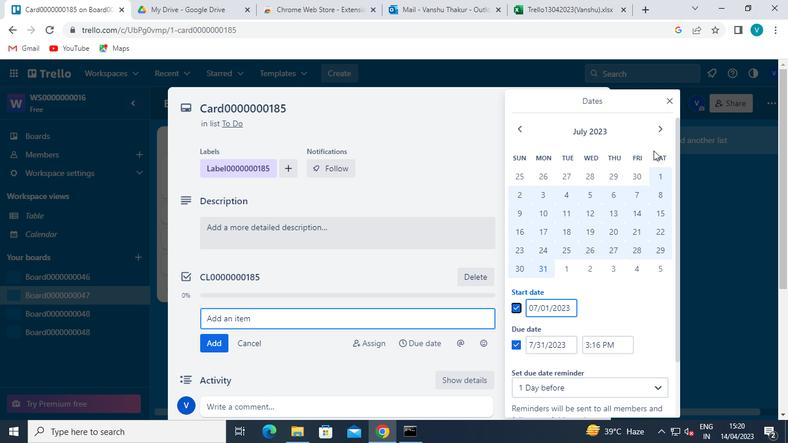 
Action: Mouse pressed left at (658, 133)
Screenshot: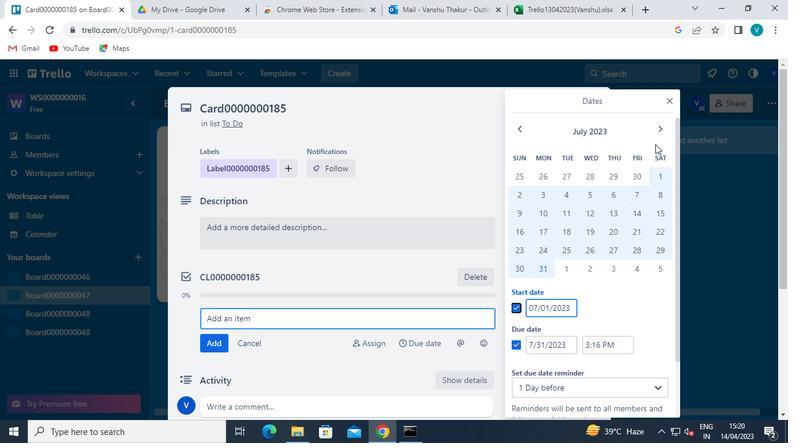 
Action: Mouse moved to (567, 179)
Screenshot: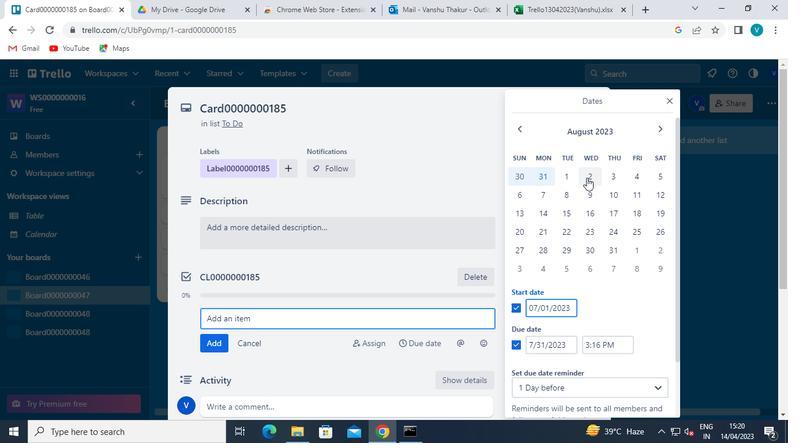 
Action: Mouse pressed left at (567, 179)
Screenshot: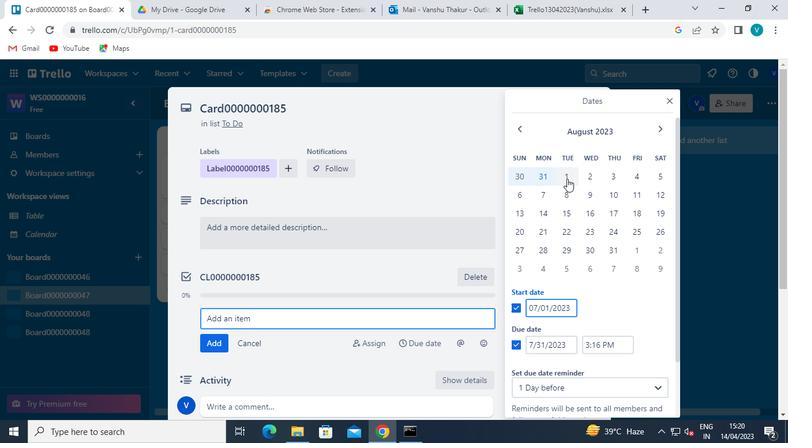 
Action: Mouse moved to (613, 248)
Screenshot: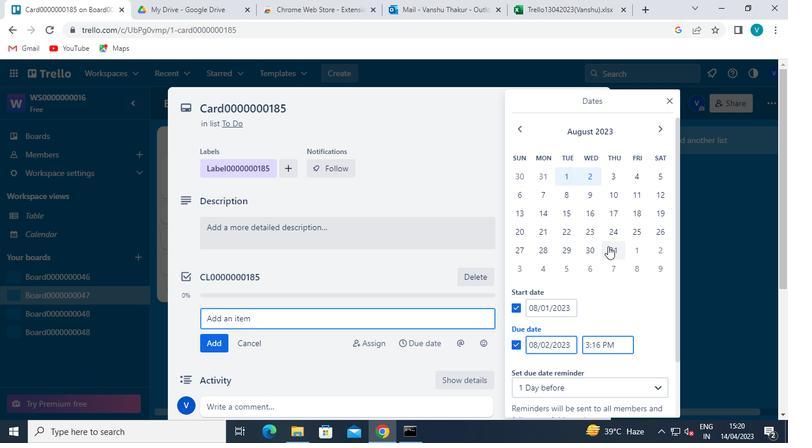 
Action: Mouse pressed left at (613, 248)
Screenshot: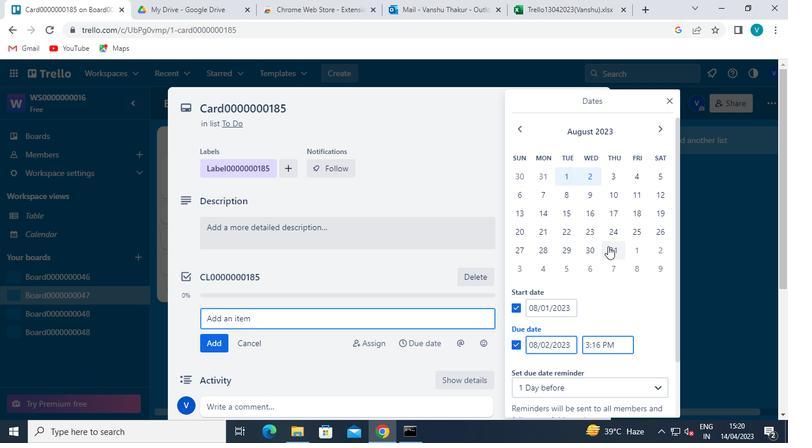 
Action: Mouse moved to (555, 372)
Screenshot: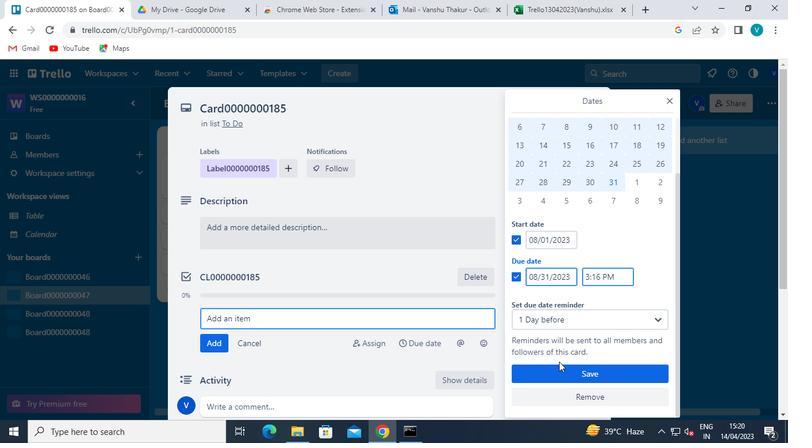 
Action: Mouse pressed left at (555, 372)
Screenshot: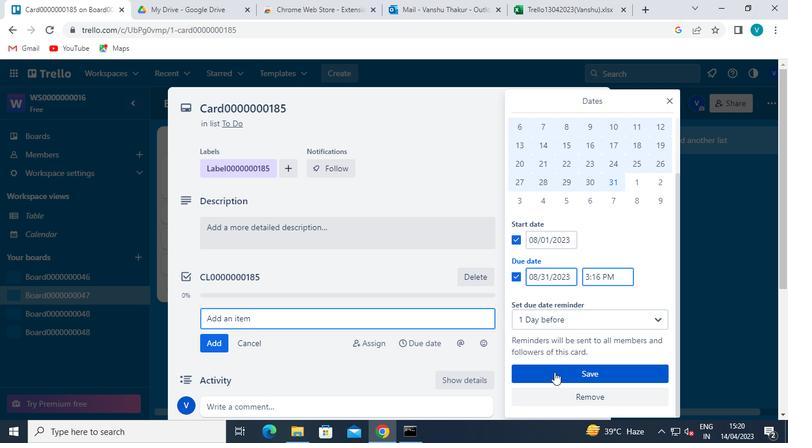 
Action: Mouse moved to (416, 432)
Screenshot: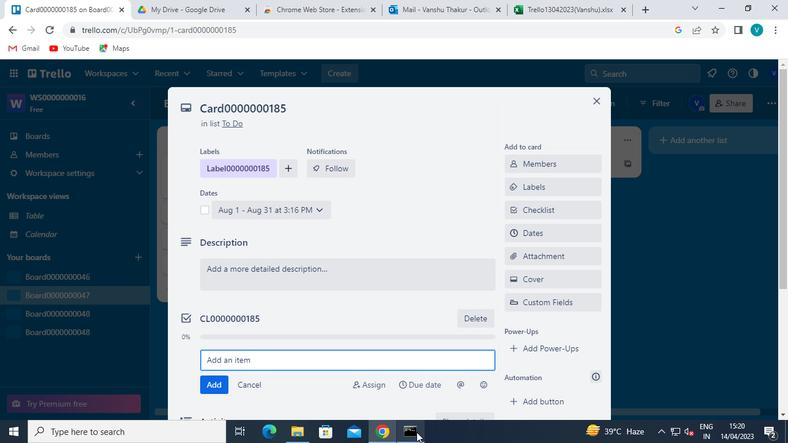 
Action: Mouse pressed left at (416, 432)
Screenshot: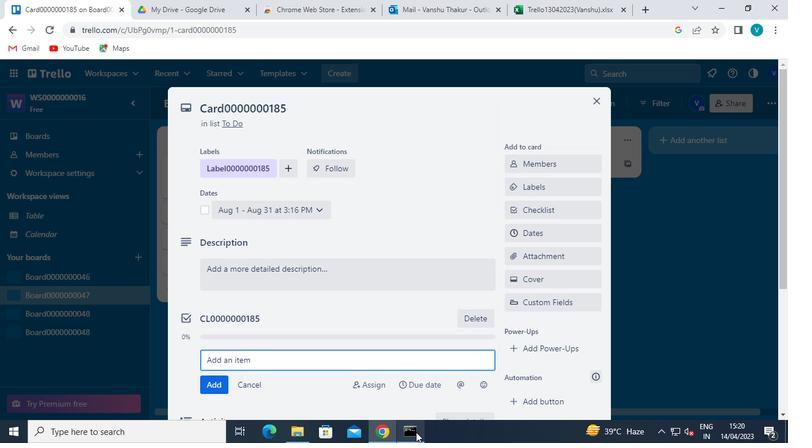 
Action: Mouse moved to (667, 84)
Screenshot: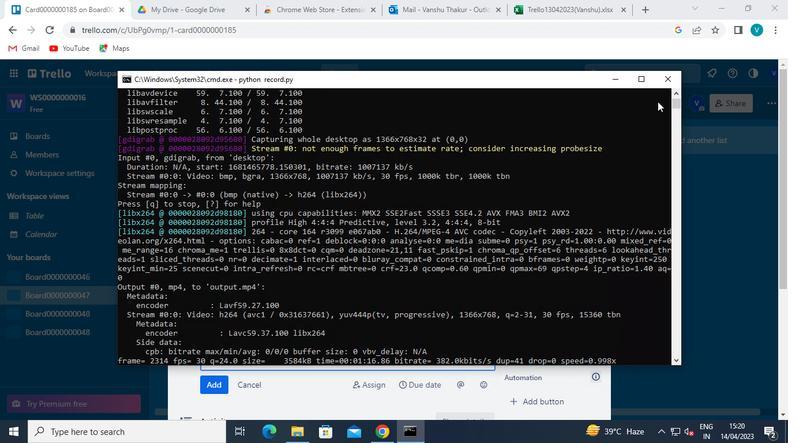 
Action: Mouse pressed left at (667, 84)
Screenshot: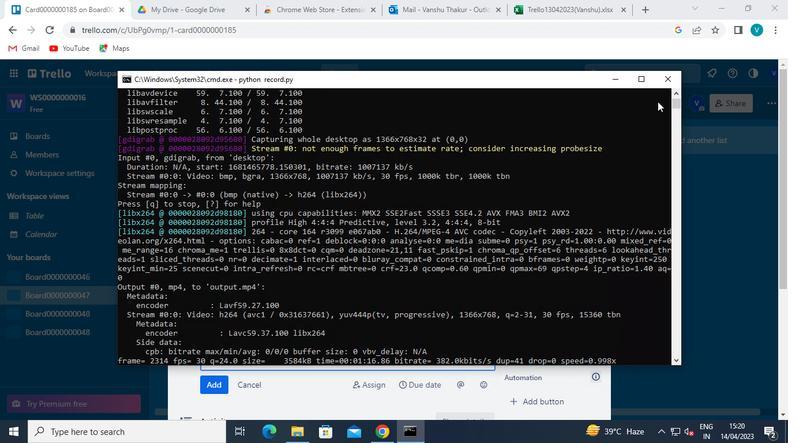 
Action: Mouse moved to (668, 83)
Screenshot: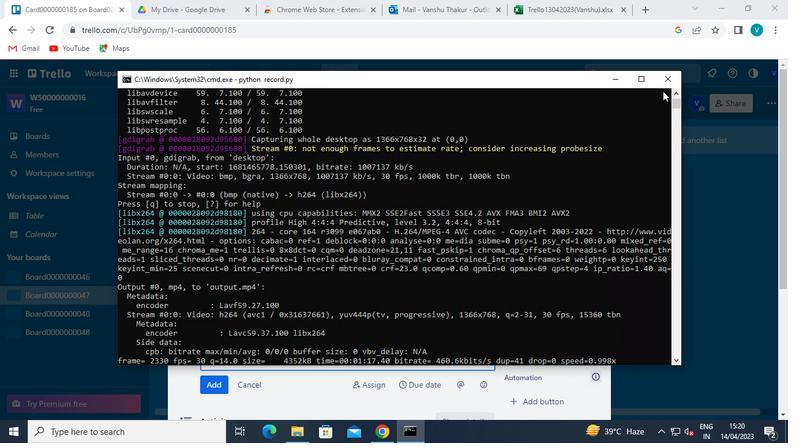 
